 Task: Find connections with filter location Alderetes with filter topic #personaldevelopment with filter profile language English with filter current company Gameloft with filter school St. Xavier's College, Ahmedabad with filter industry Retail Gasoline with filter service category Immigration Law with filter keywords title Call Center Representative
Action: Mouse moved to (461, 170)
Screenshot: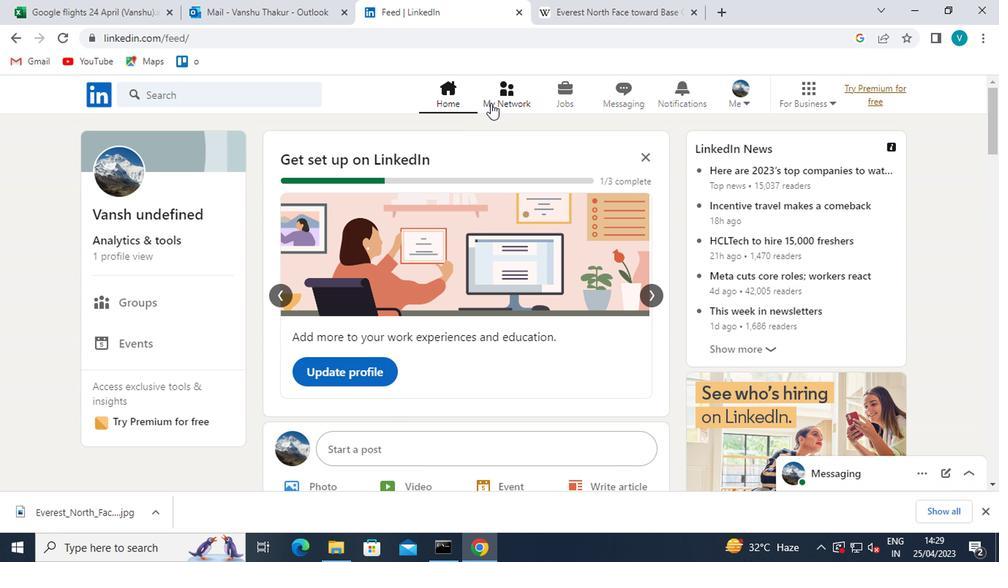 
Action: Mouse pressed left at (461, 170)
Screenshot: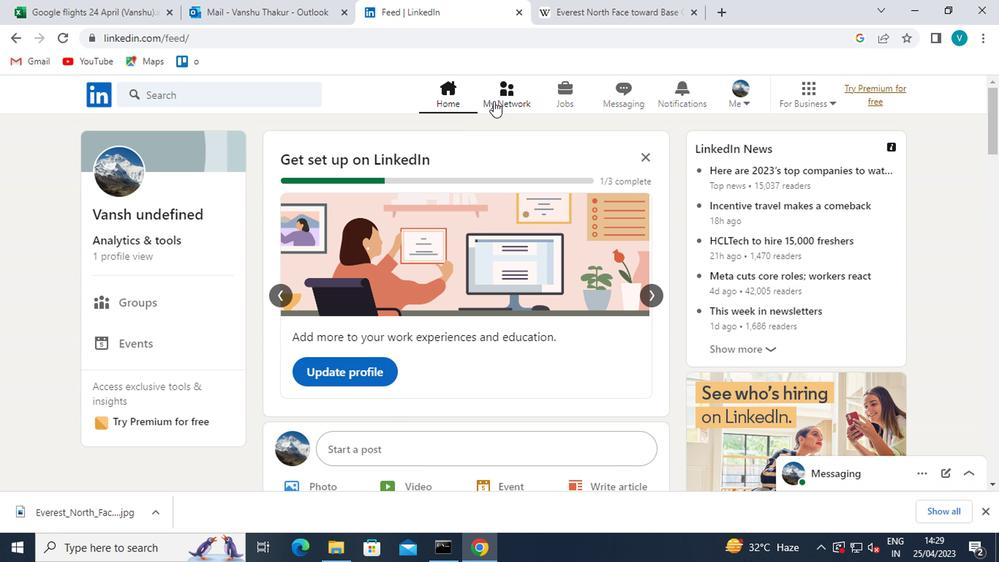 
Action: Mouse moved to (209, 229)
Screenshot: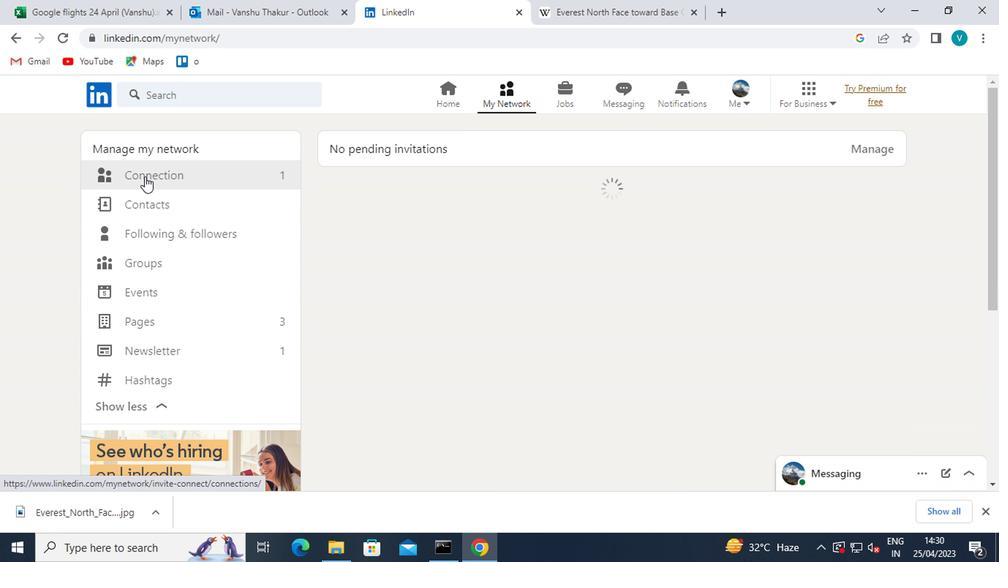 
Action: Mouse pressed left at (209, 229)
Screenshot: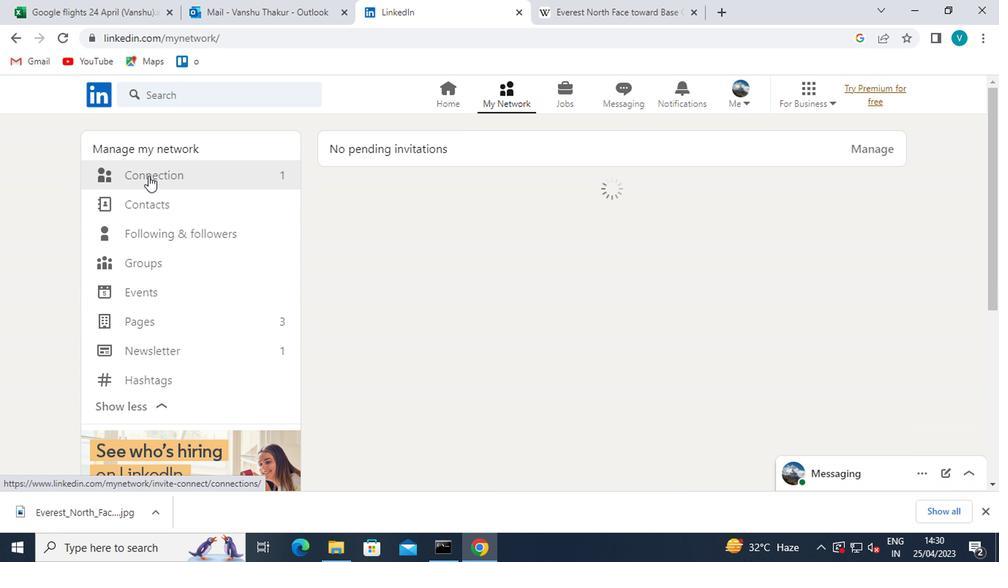 
Action: Mouse moved to (530, 225)
Screenshot: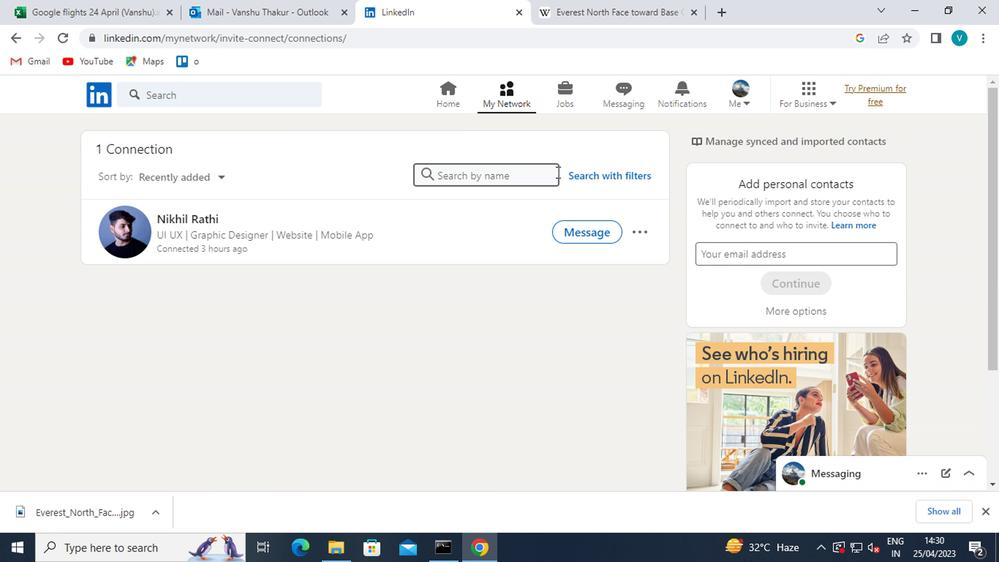 
Action: Mouse pressed left at (530, 225)
Screenshot: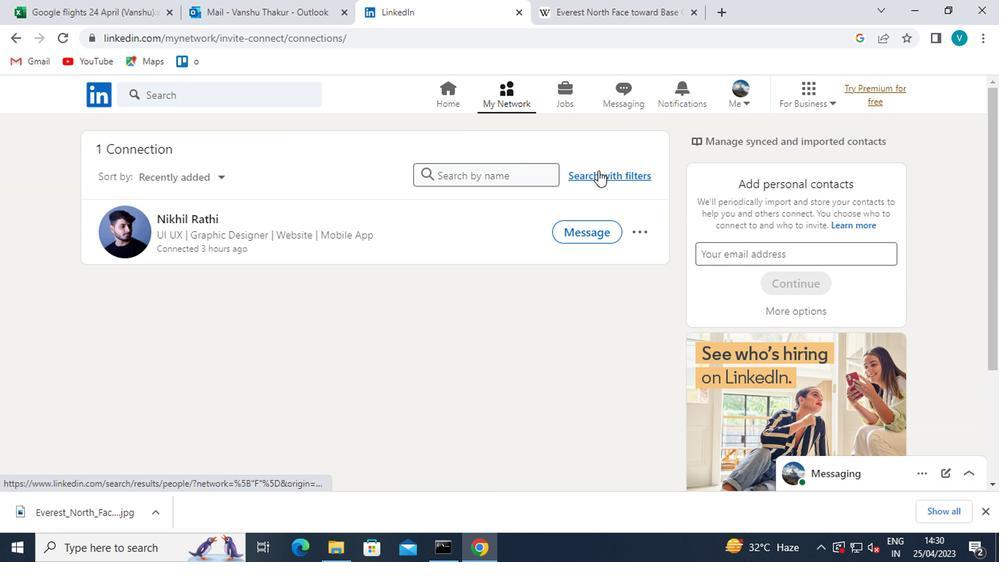 
Action: Mouse moved to (447, 200)
Screenshot: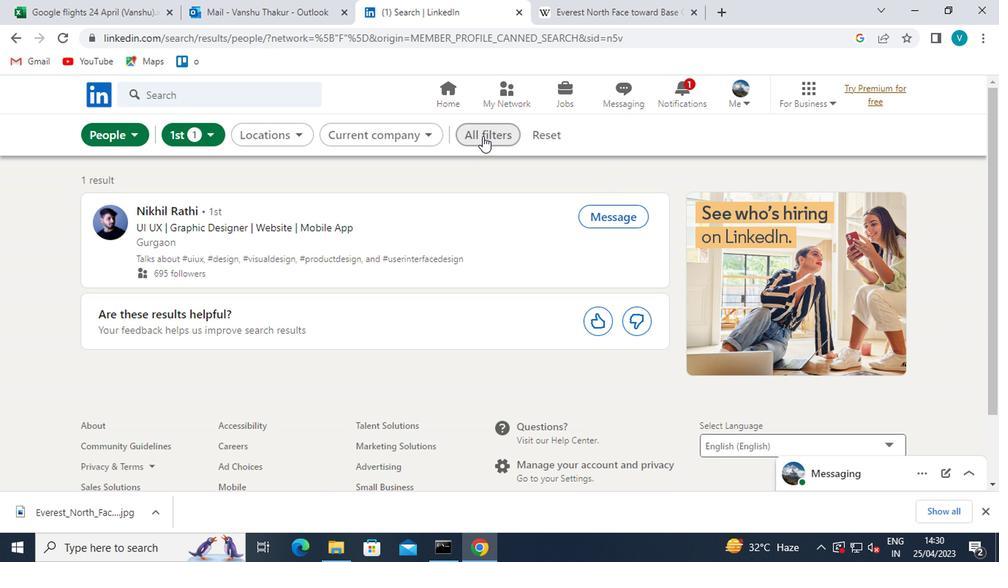 
Action: Mouse pressed left at (447, 200)
Screenshot: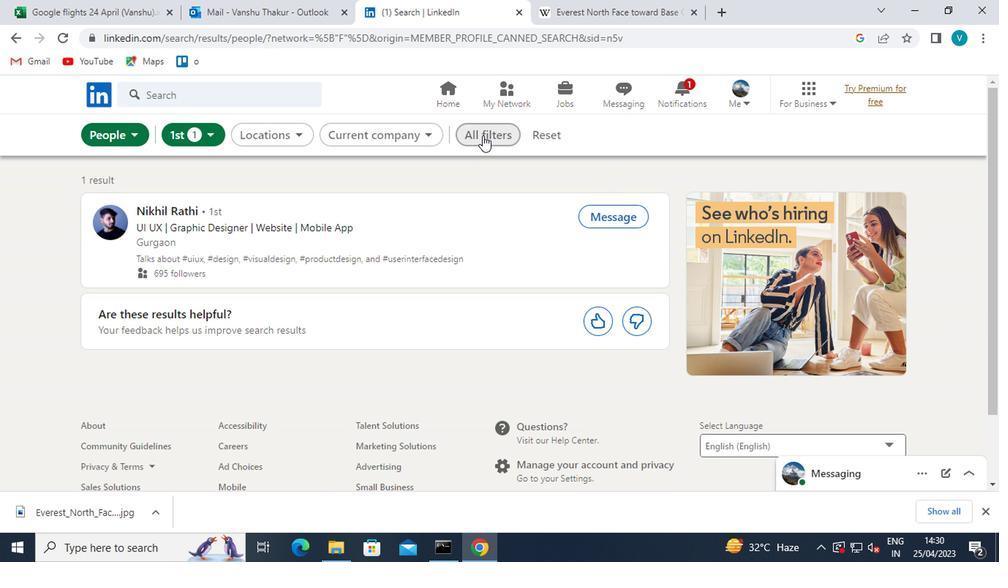 
Action: Mouse moved to (569, 288)
Screenshot: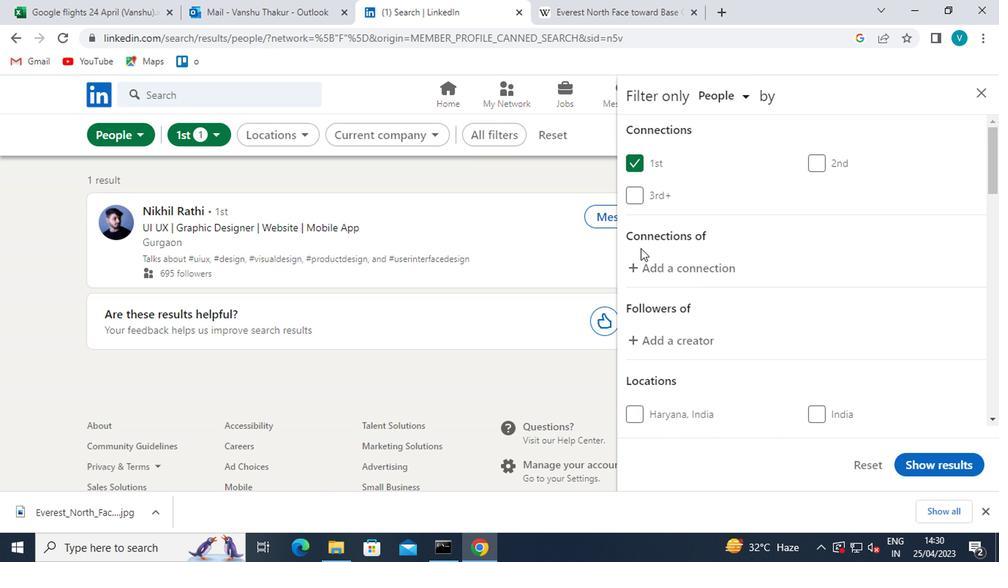 
Action: Mouse scrolled (569, 287) with delta (0, 0)
Screenshot: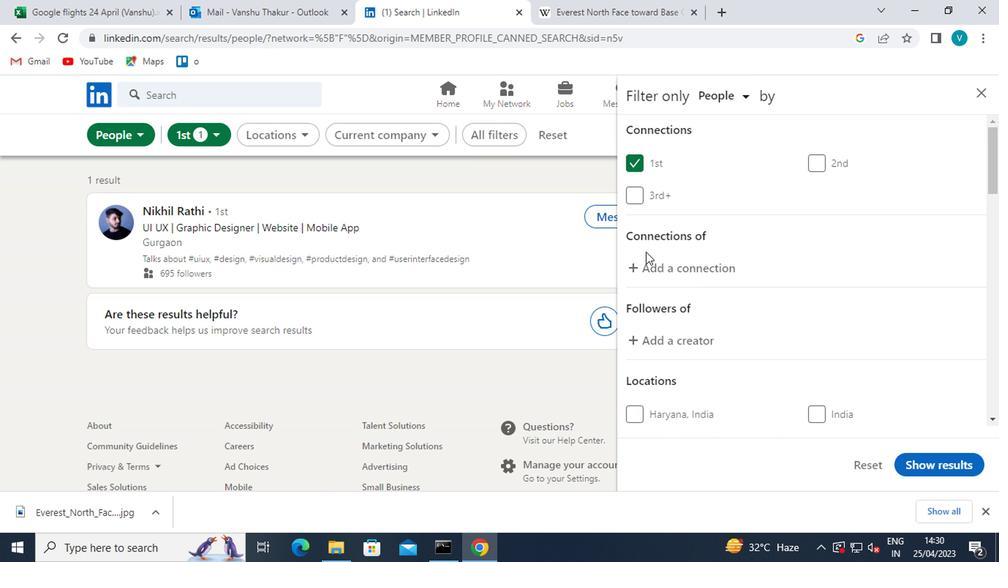 
Action: Mouse moved to (570, 291)
Screenshot: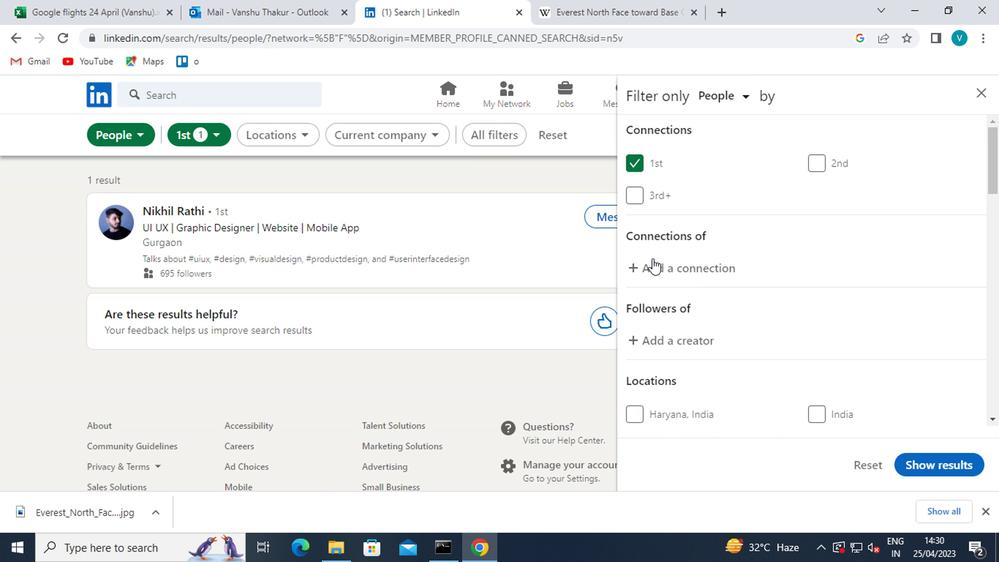 
Action: Mouse scrolled (570, 290) with delta (0, 0)
Screenshot: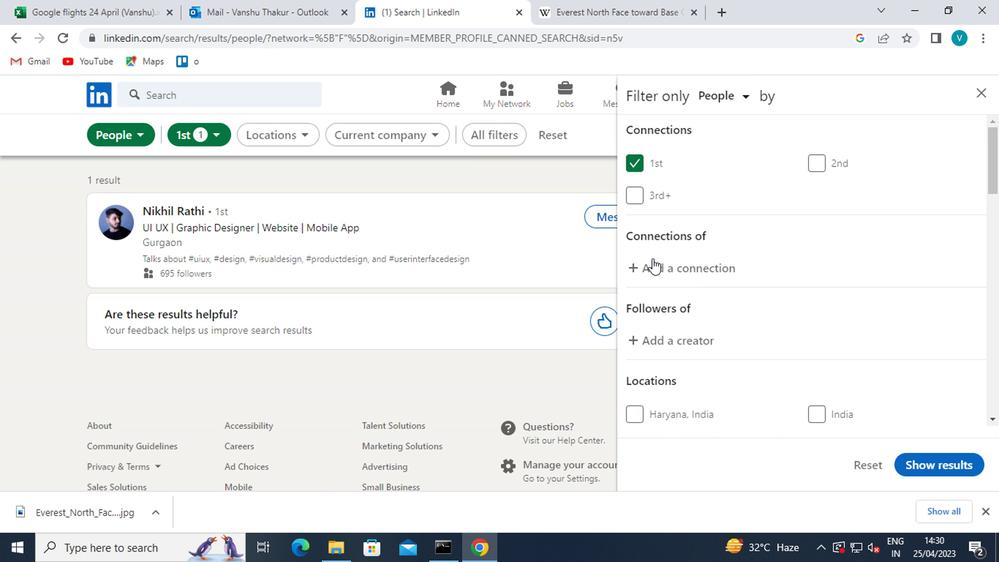 
Action: Mouse moved to (587, 340)
Screenshot: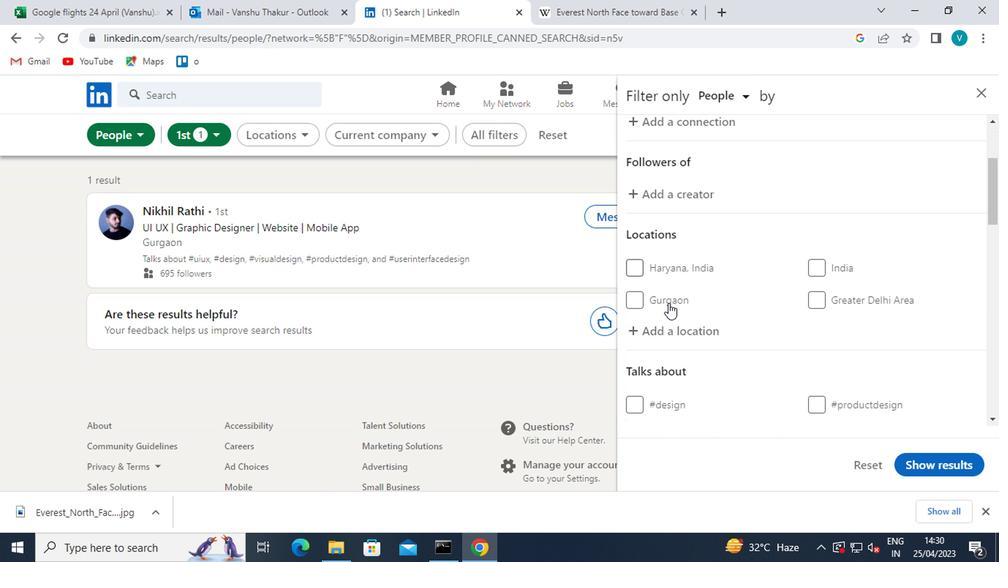 
Action: Mouse pressed left at (587, 340)
Screenshot: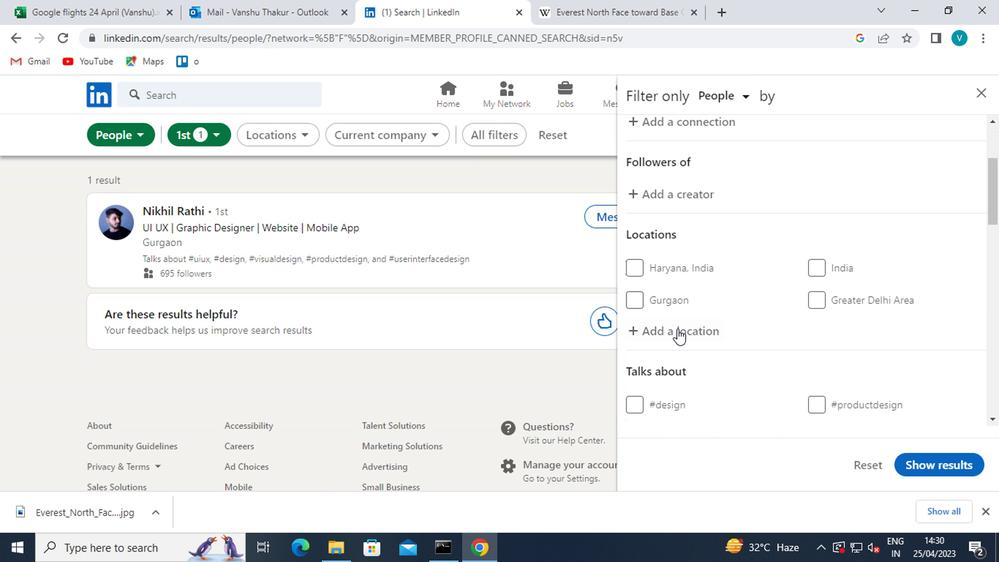 
Action: Key pressed <Key.shift>ALDERETES<Key.space>
Screenshot: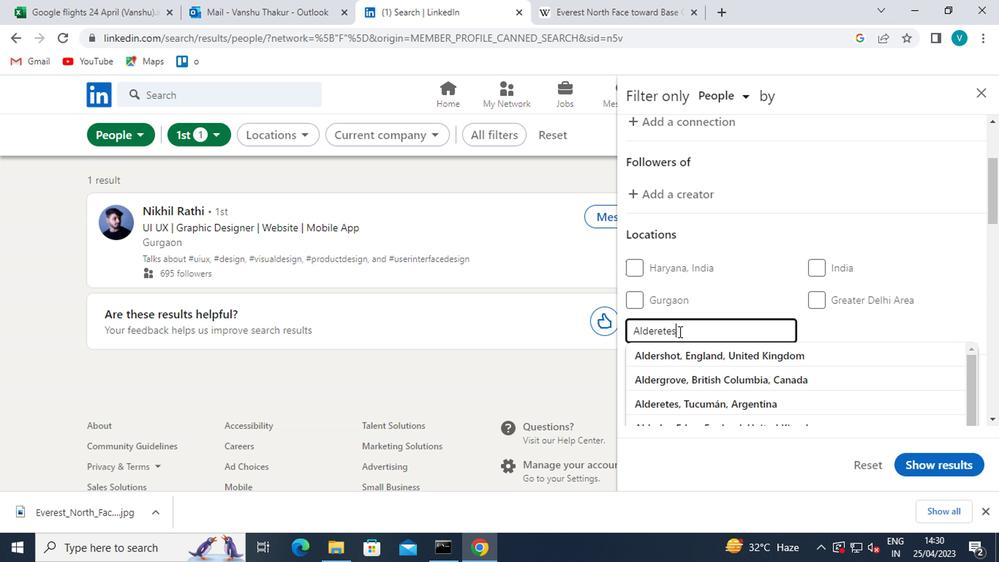 
Action: Mouse moved to (597, 350)
Screenshot: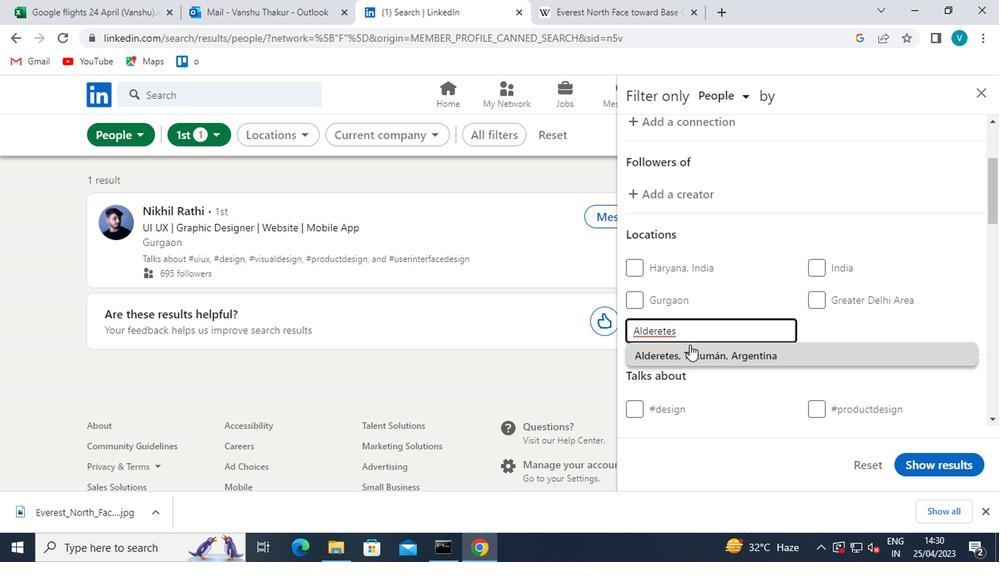 
Action: Mouse pressed left at (597, 350)
Screenshot: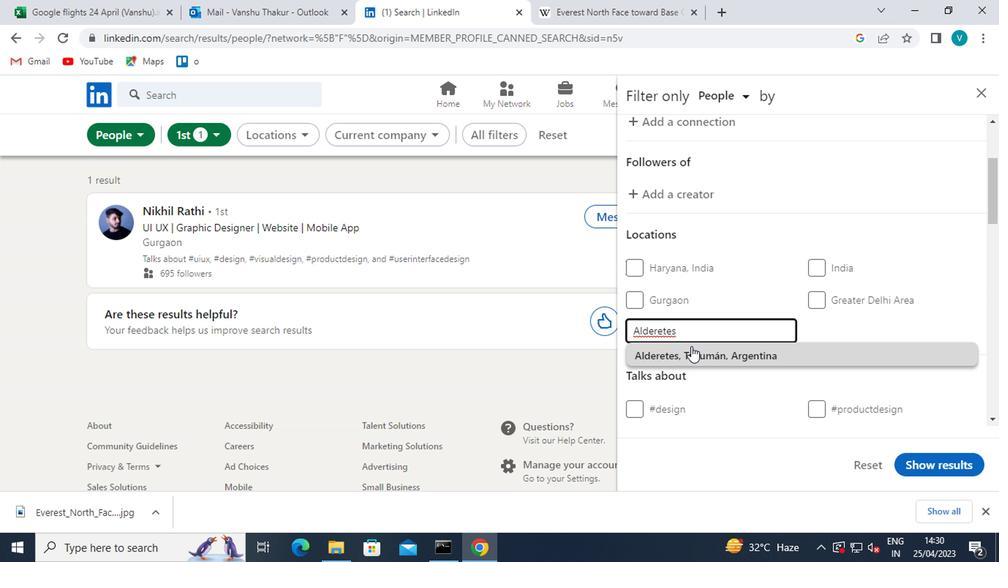 
Action: Mouse moved to (607, 352)
Screenshot: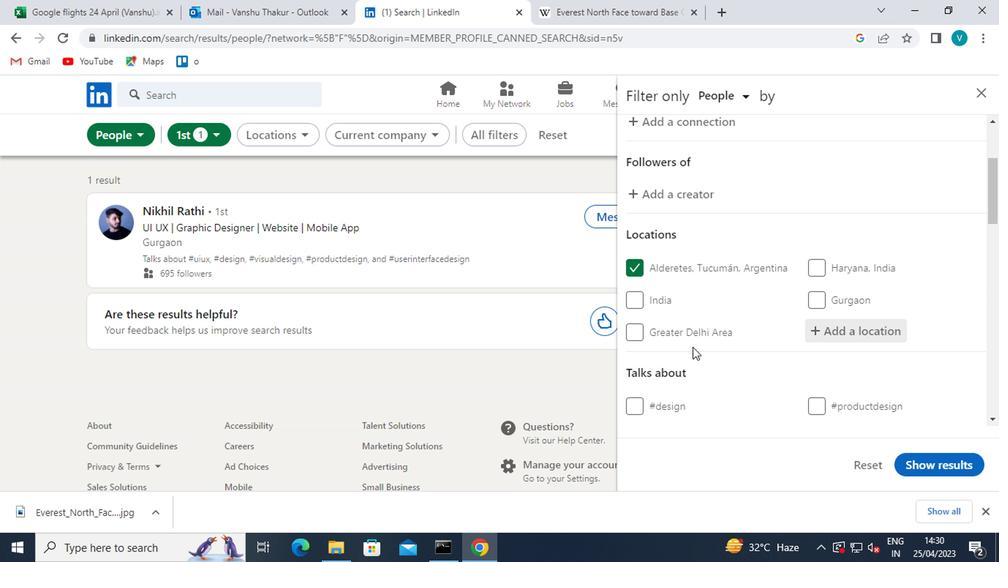 
Action: Mouse scrolled (607, 351) with delta (0, 0)
Screenshot: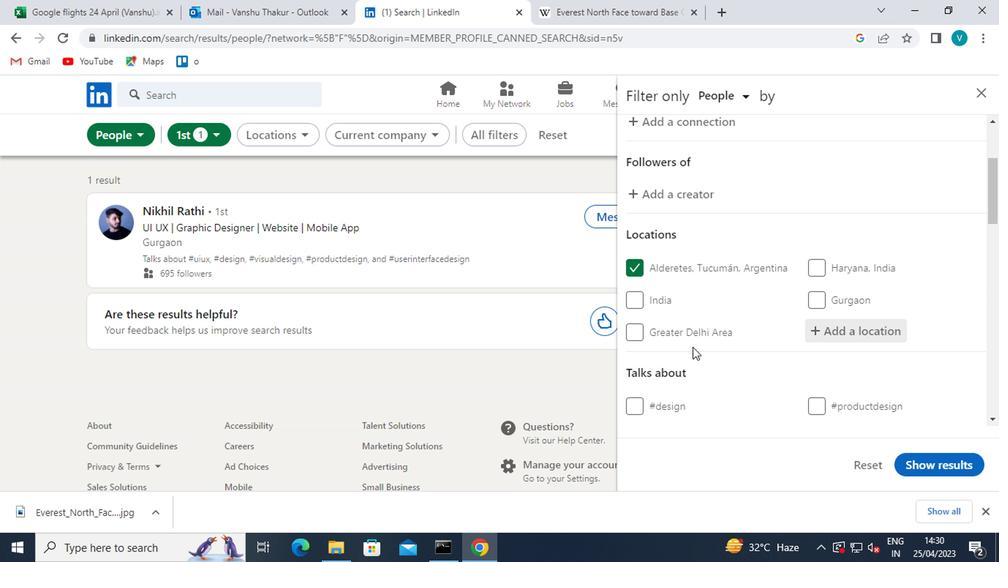 
Action: Mouse moved to (633, 359)
Screenshot: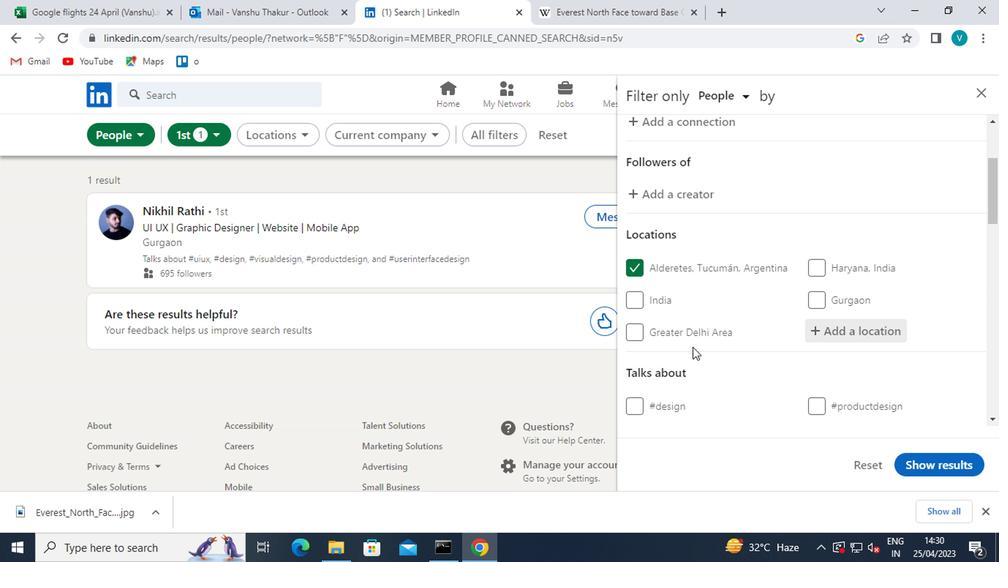
Action: Mouse scrolled (633, 359) with delta (0, 0)
Screenshot: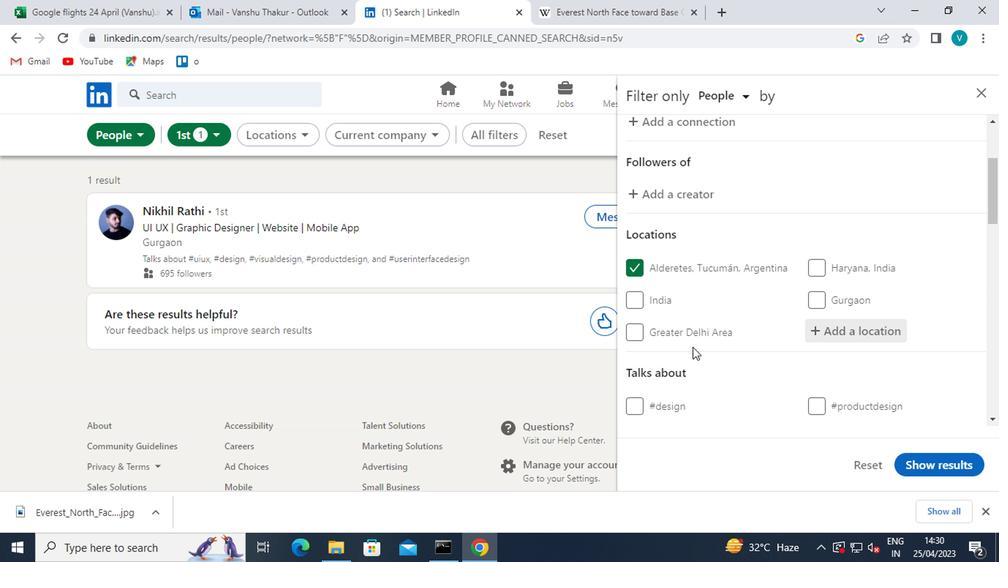 
Action: Mouse moved to (731, 339)
Screenshot: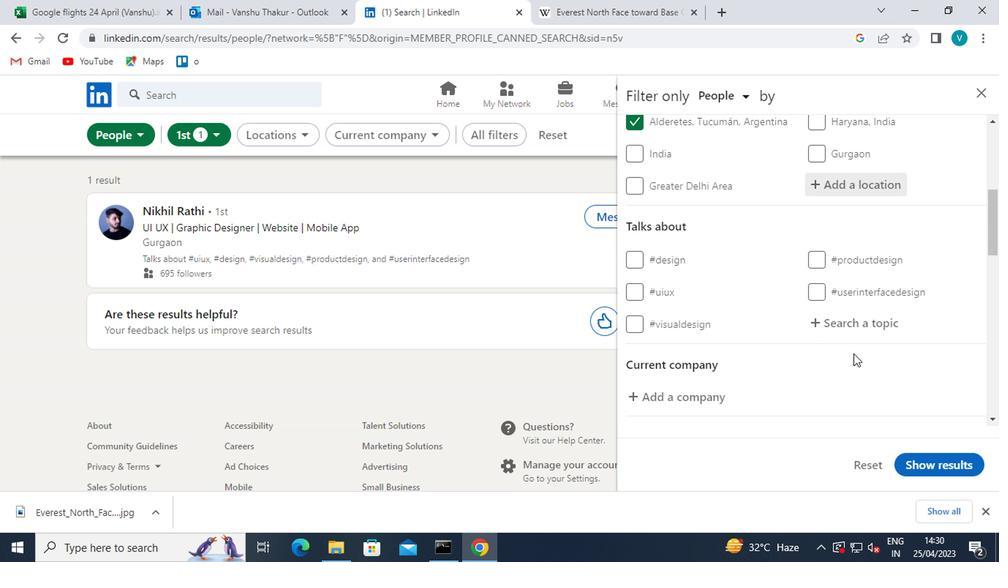 
Action: Mouse pressed left at (731, 339)
Screenshot: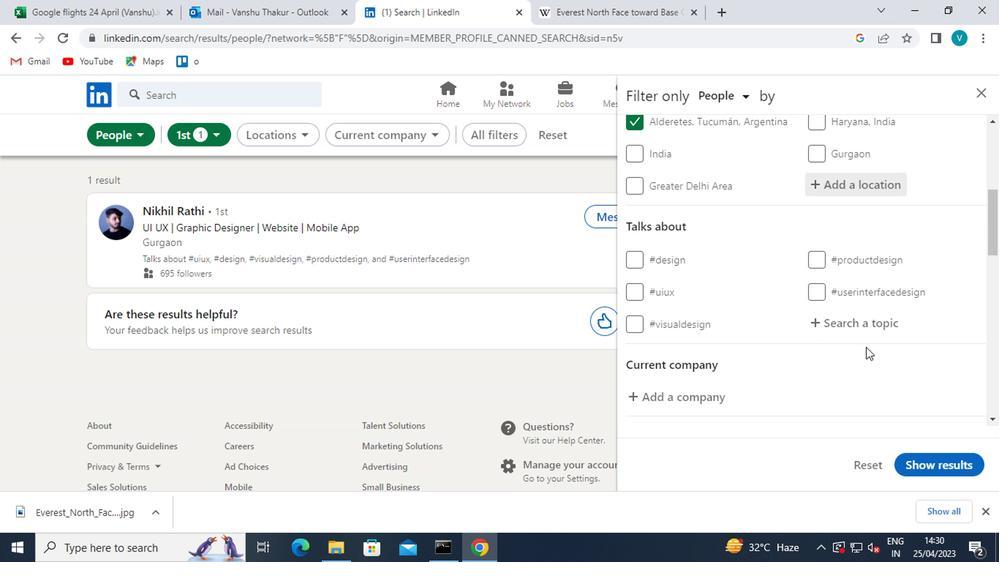 
Action: Mouse moved to (704, 323)
Screenshot: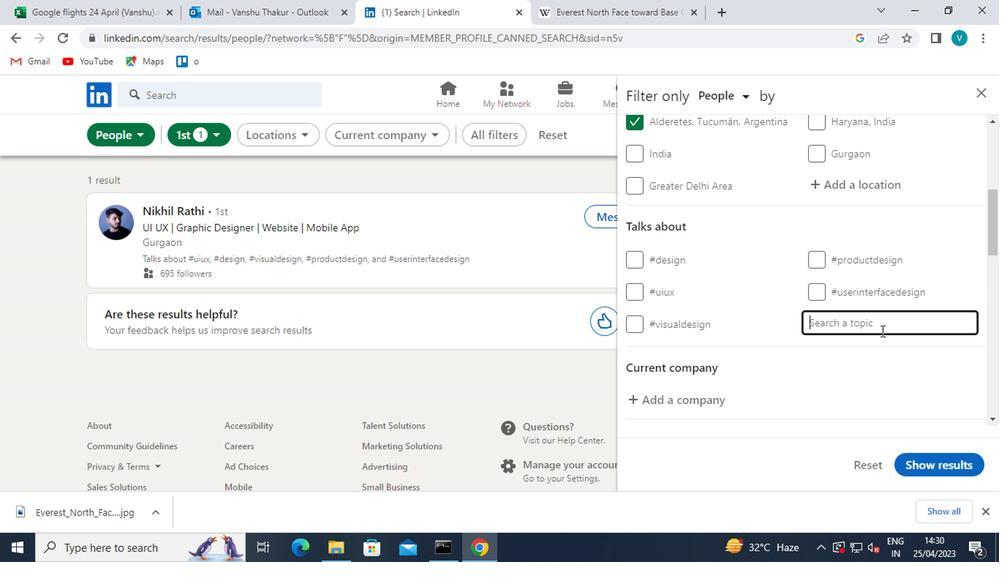 
Action: Key pressed <Key.shift>#PERSONALDEVELOPMENT
Screenshot: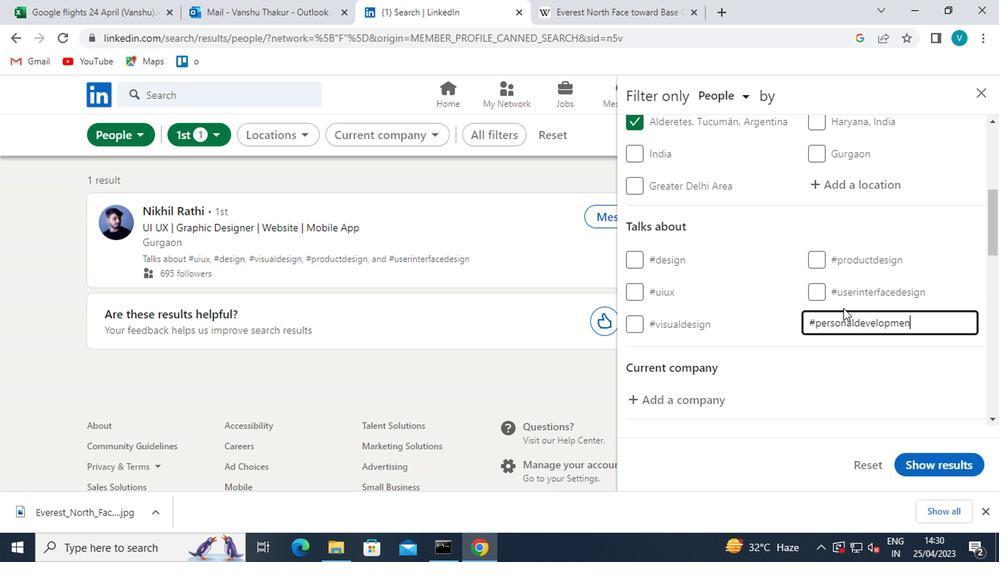 
Action: Mouse moved to (707, 369)
Screenshot: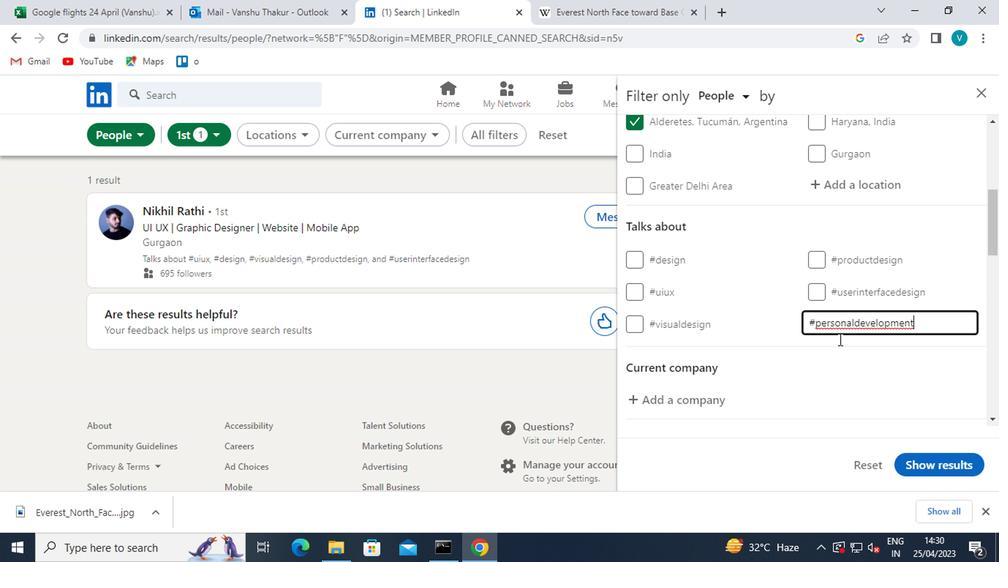 
Action: Mouse pressed left at (707, 369)
Screenshot: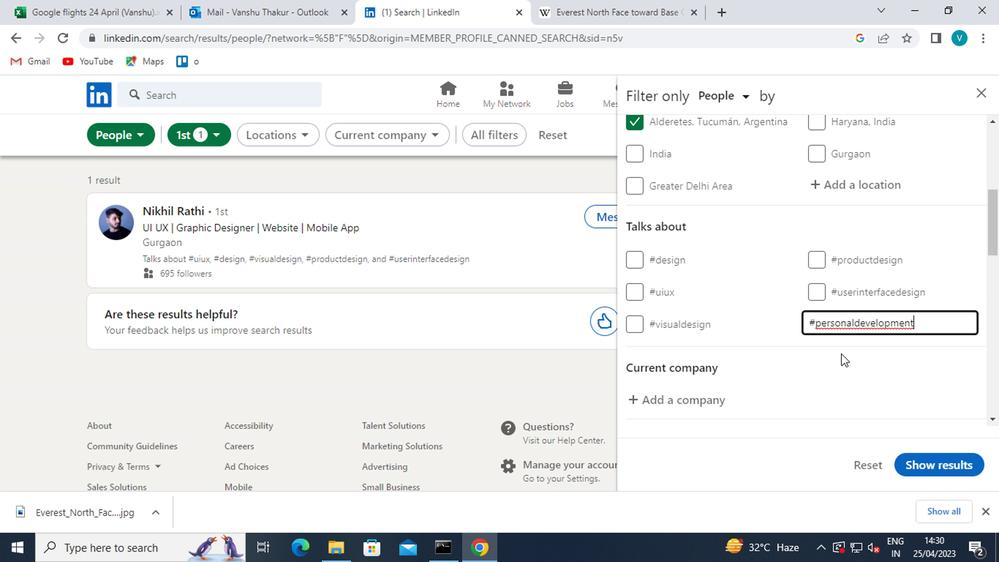 
Action: Mouse moved to (708, 369)
Screenshot: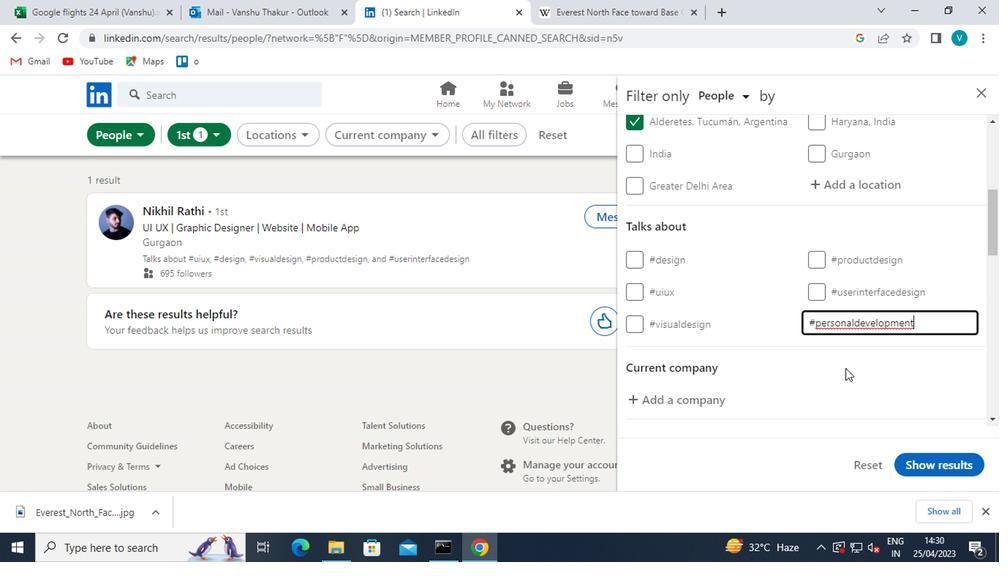 
Action: Mouse scrolled (708, 369) with delta (0, 0)
Screenshot: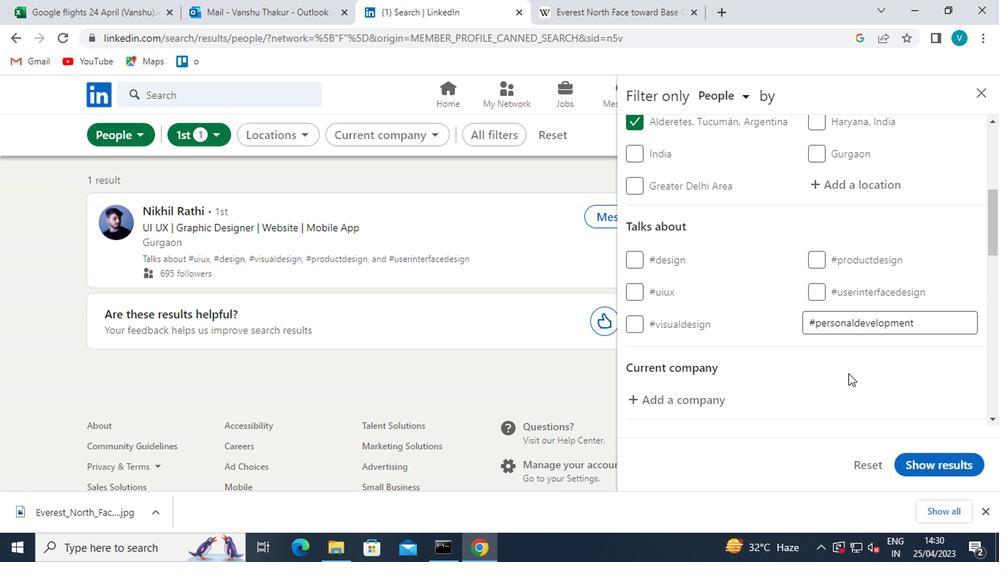 
Action: Mouse scrolled (708, 369) with delta (0, 0)
Screenshot: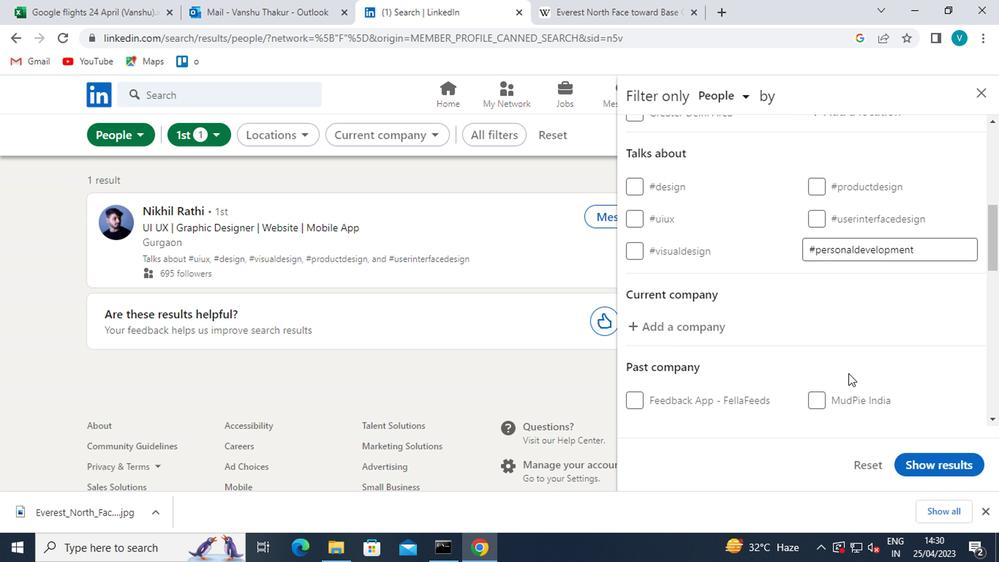 
Action: Mouse scrolled (708, 369) with delta (0, 0)
Screenshot: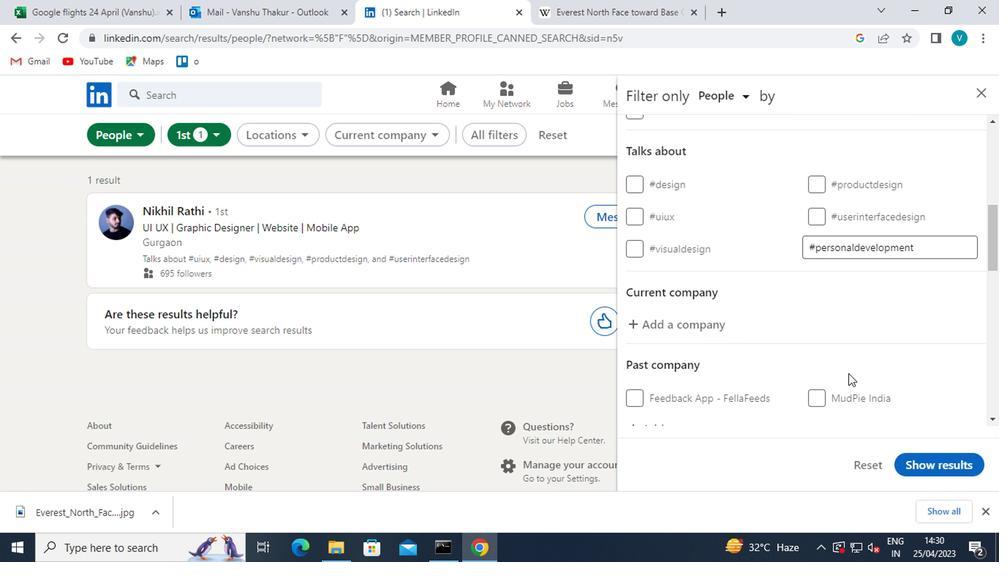 
Action: Mouse scrolled (708, 369) with delta (0, 0)
Screenshot: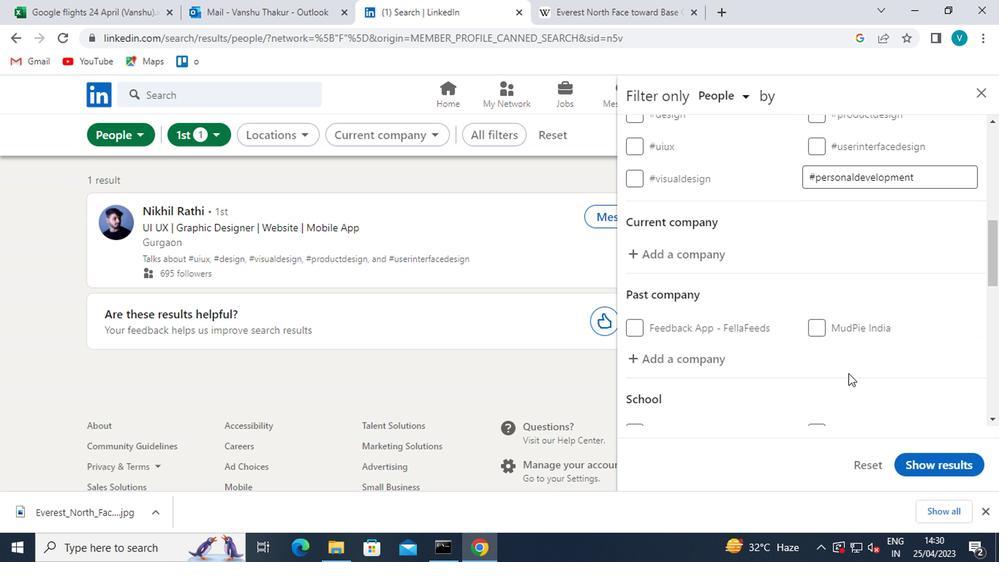 
Action: Mouse scrolled (708, 369) with delta (0, 0)
Screenshot: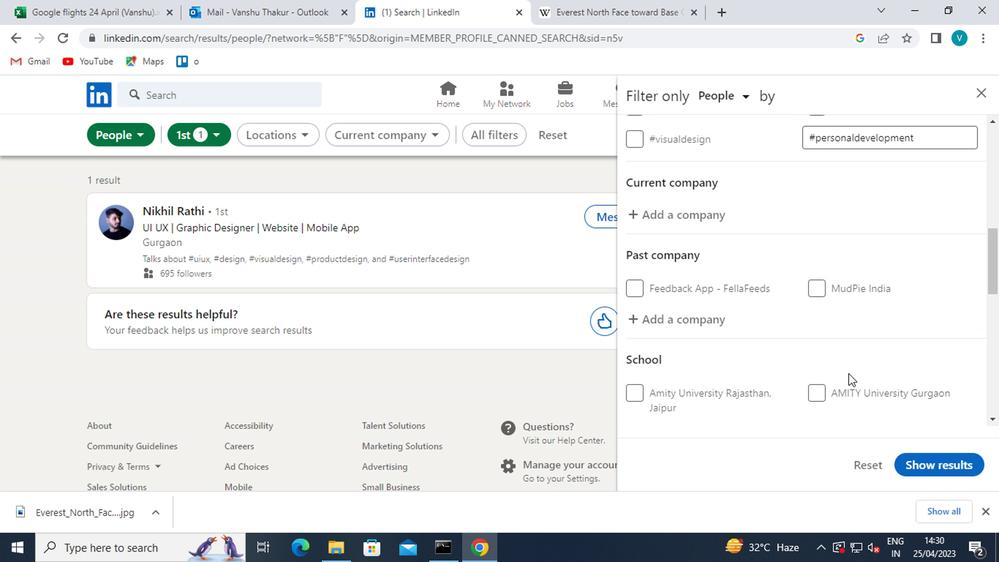 
Action: Mouse moved to (615, 393)
Screenshot: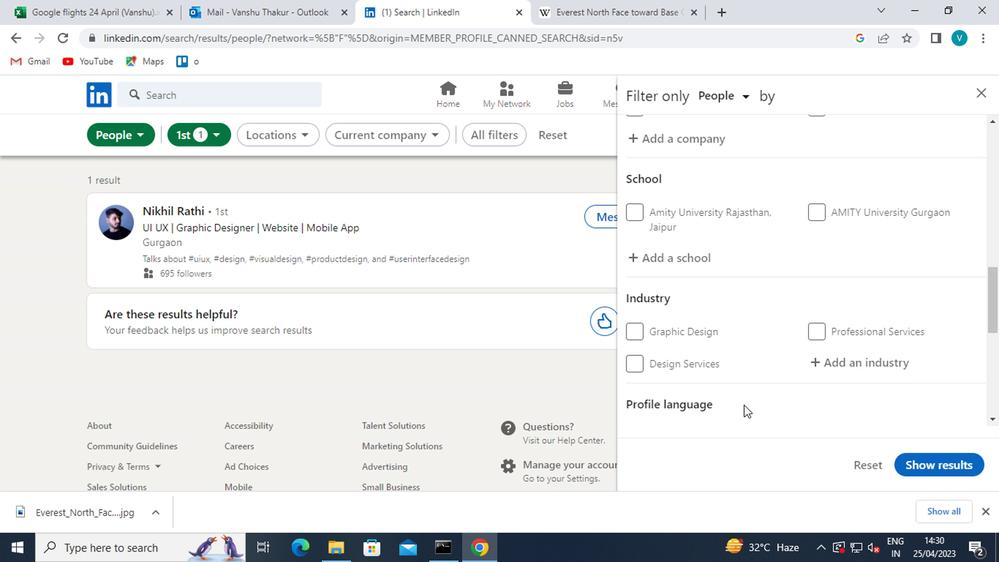 
Action: Mouse scrolled (615, 393) with delta (0, 0)
Screenshot: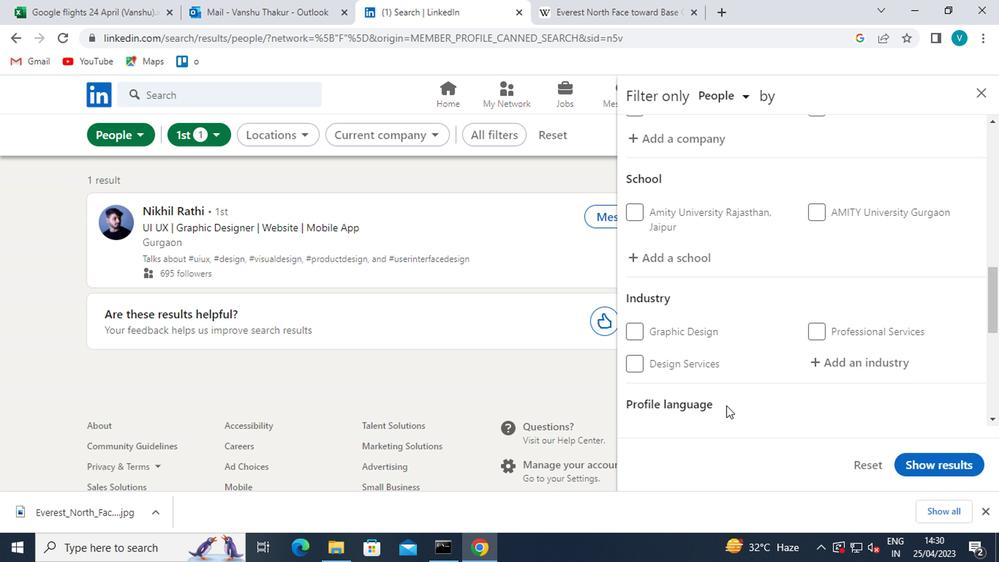 
Action: Mouse moved to (558, 362)
Screenshot: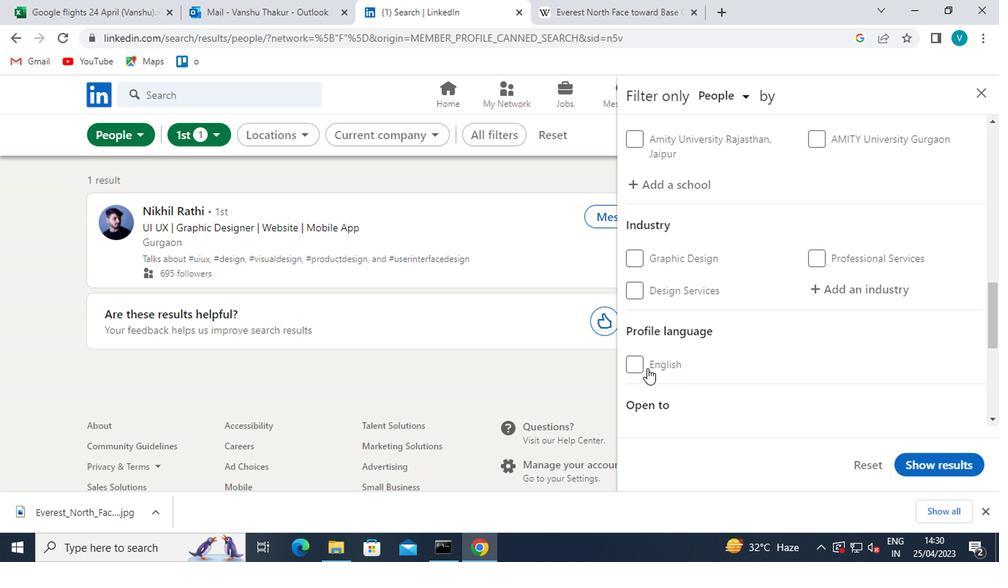 
Action: Mouse pressed left at (558, 362)
Screenshot: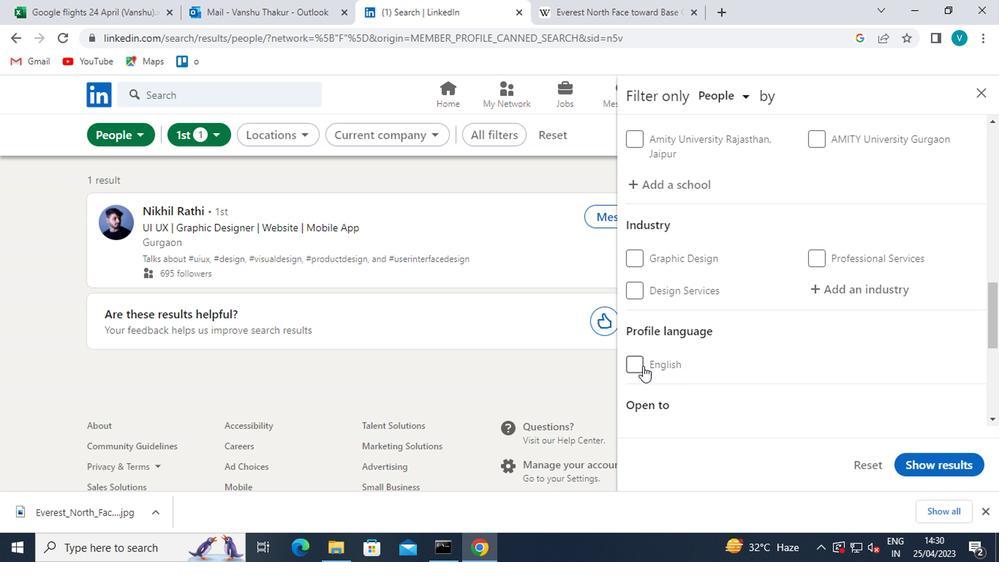 
Action: Mouse moved to (642, 360)
Screenshot: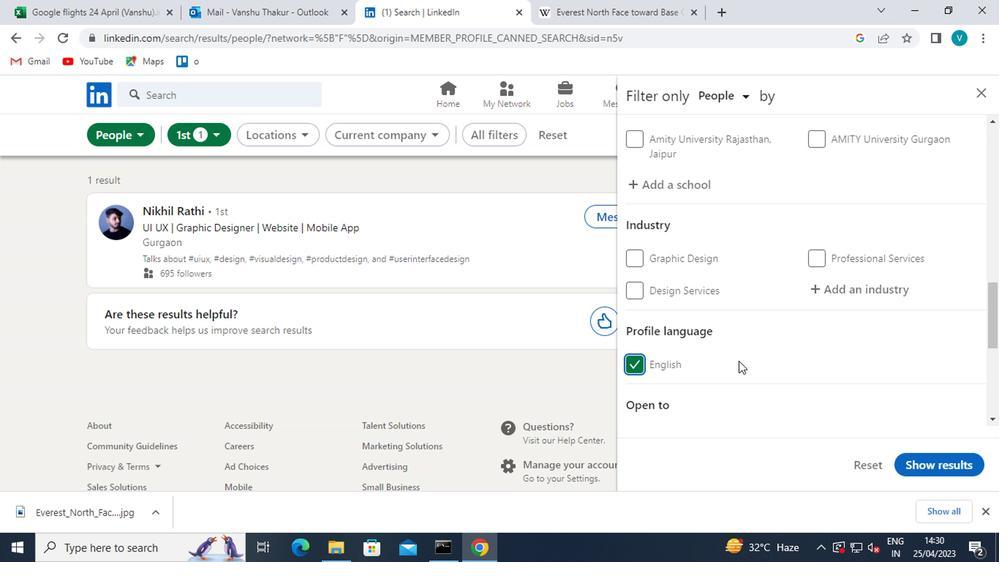 
Action: Mouse scrolled (642, 361) with delta (0, 0)
Screenshot: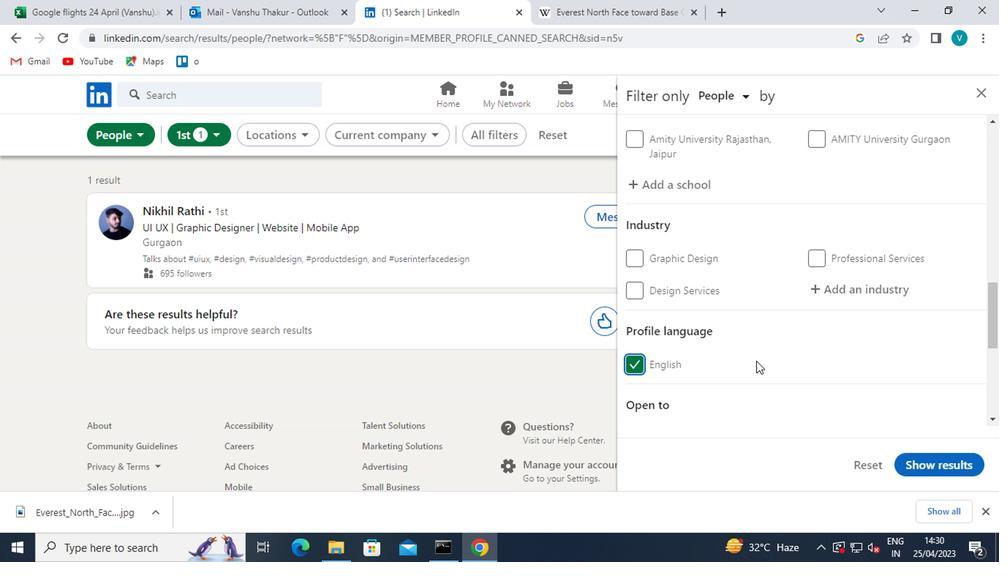 
Action: Mouse scrolled (642, 361) with delta (0, 0)
Screenshot: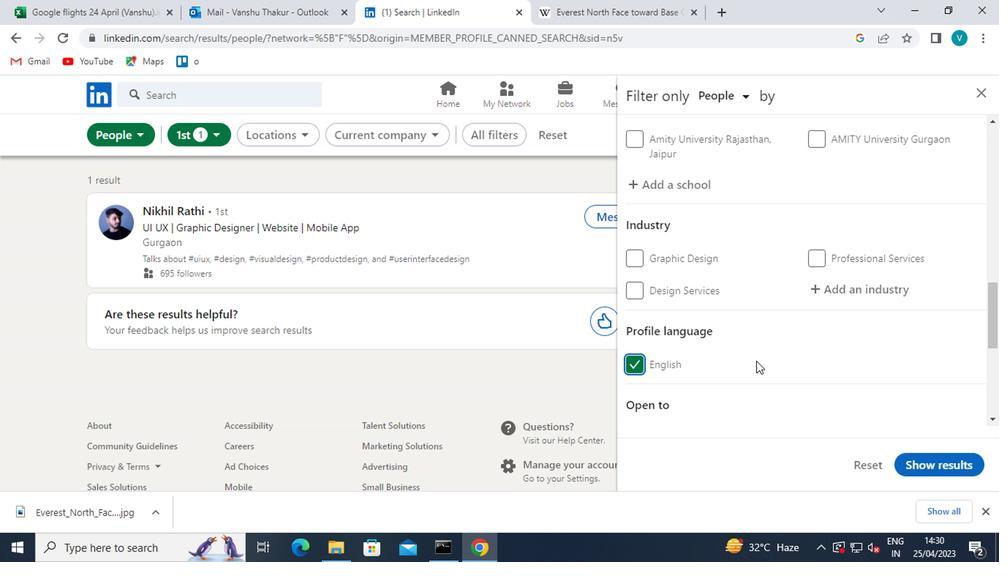
Action: Mouse scrolled (642, 361) with delta (0, 0)
Screenshot: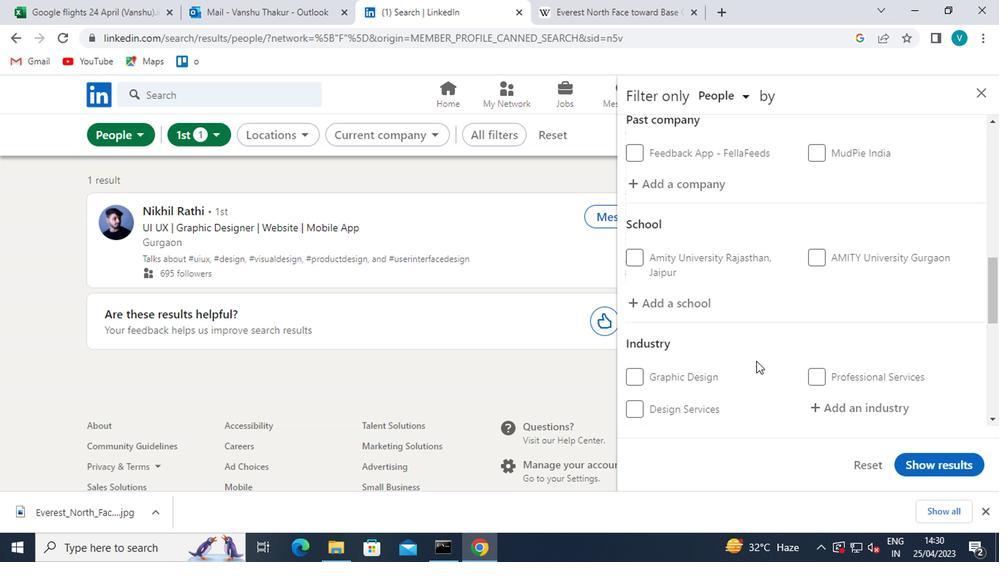 
Action: Mouse moved to (599, 234)
Screenshot: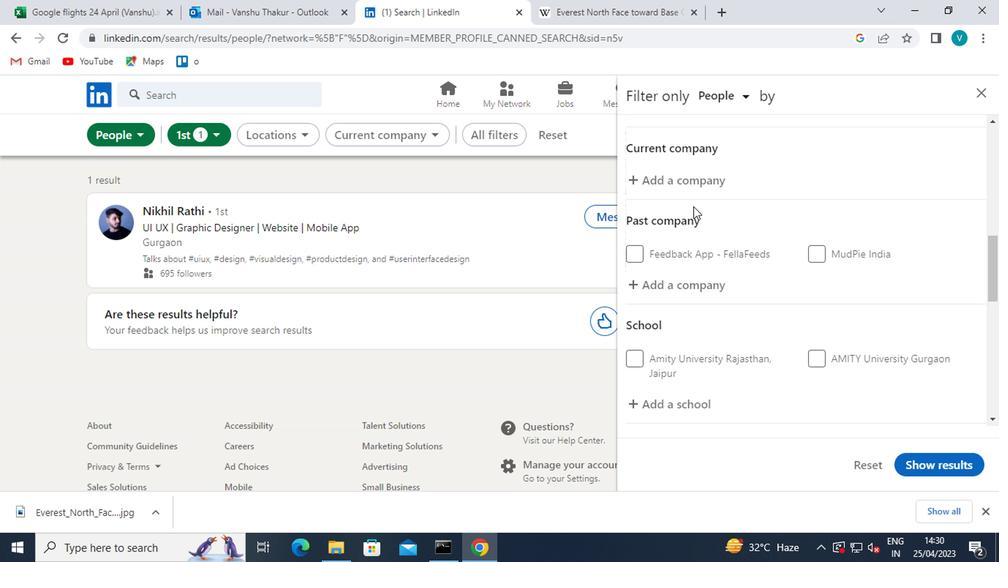 
Action: Mouse pressed left at (599, 234)
Screenshot: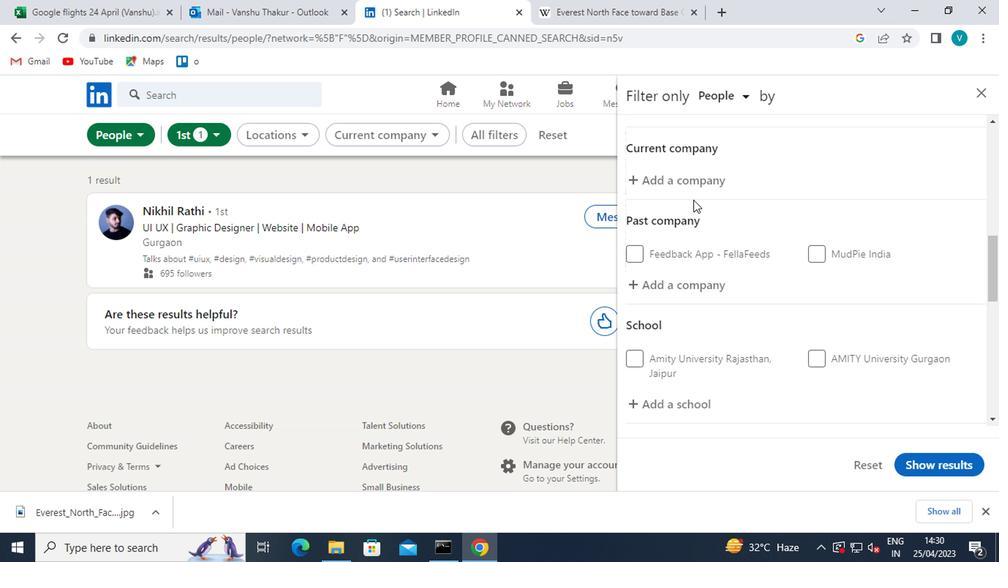 
Action: Mouse moved to (600, 233)
Screenshot: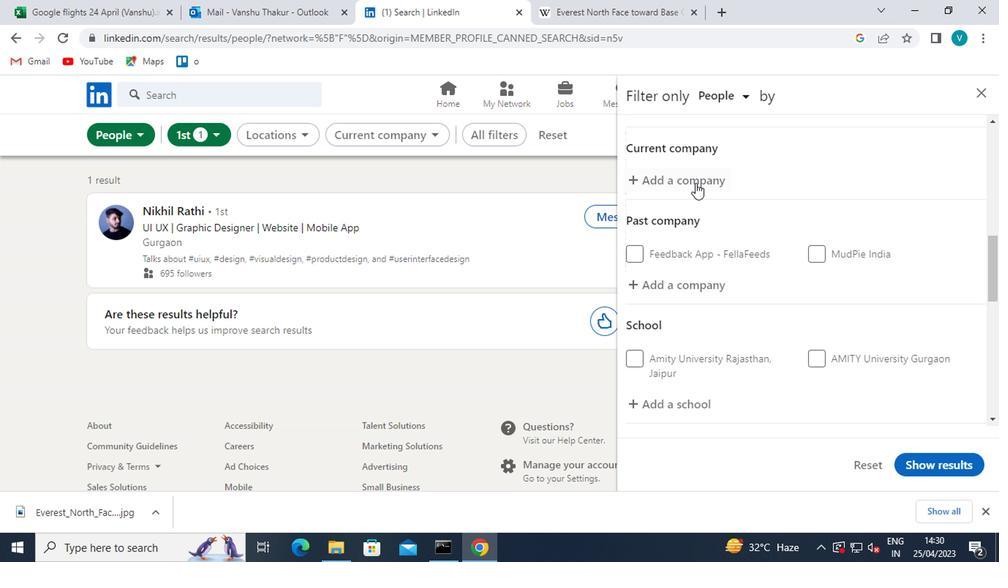 
Action: Key pressed <Key.shift>GAMELOFT
Screenshot: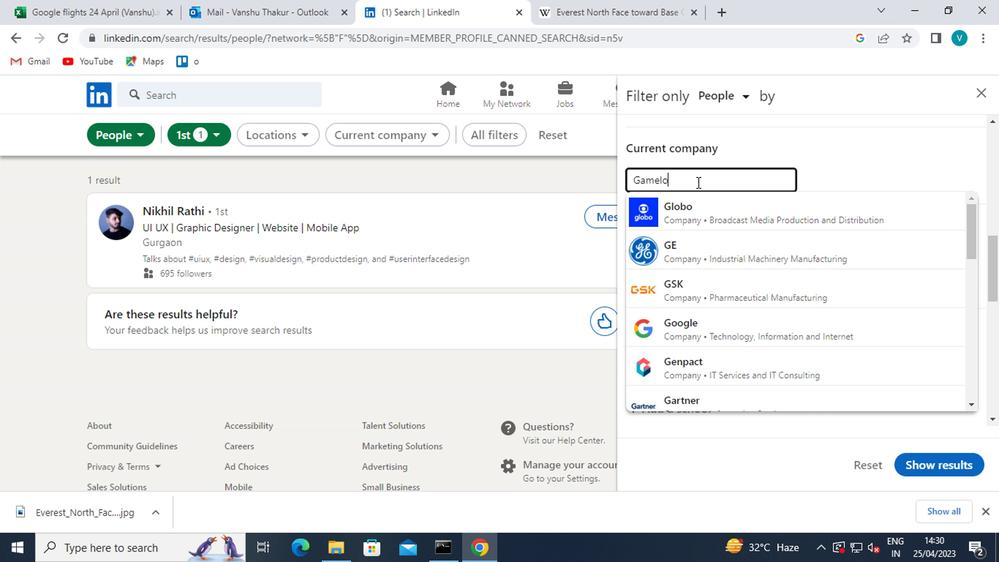 
Action: Mouse moved to (609, 249)
Screenshot: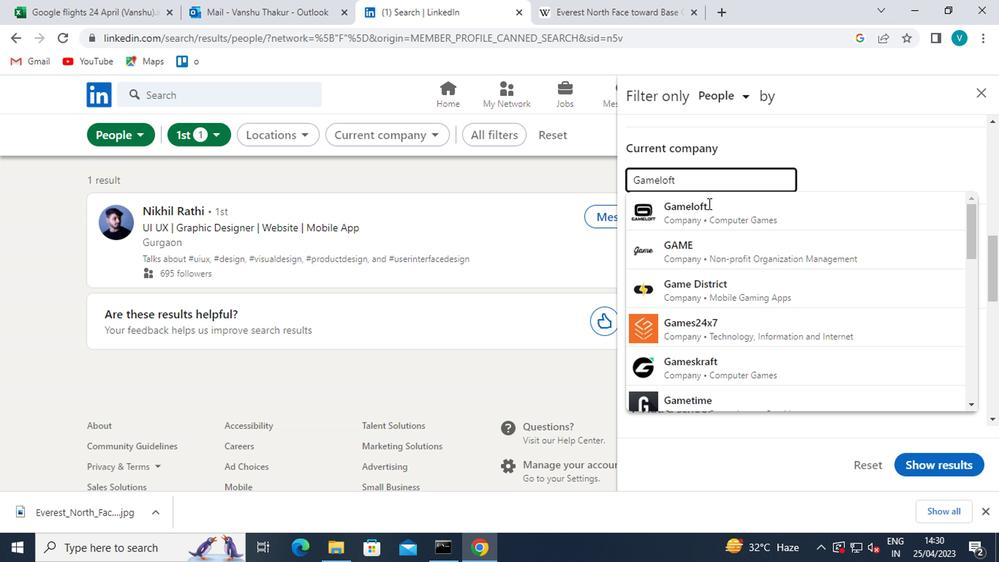 
Action: Mouse pressed left at (609, 249)
Screenshot: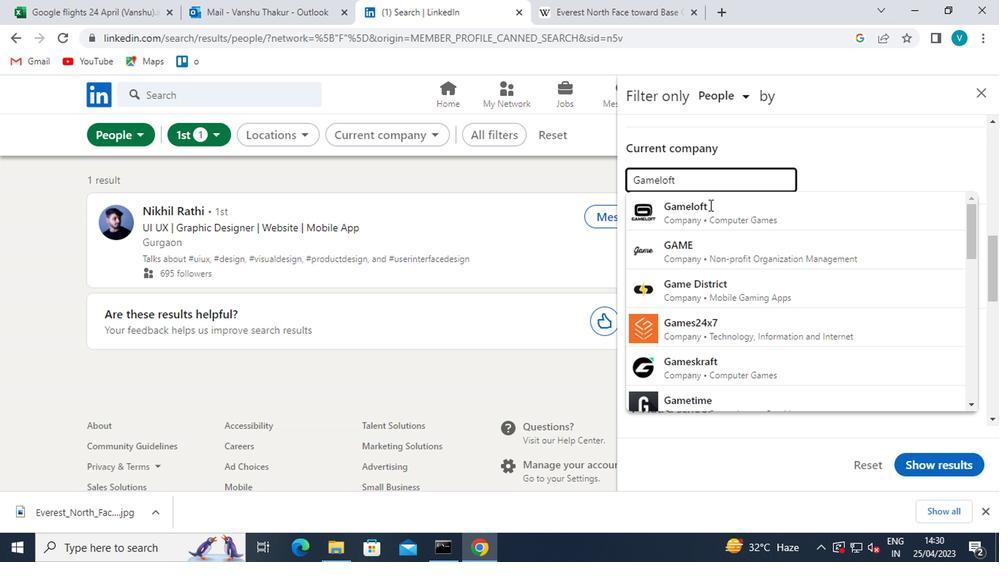 
Action: Mouse scrolled (609, 249) with delta (0, 0)
Screenshot: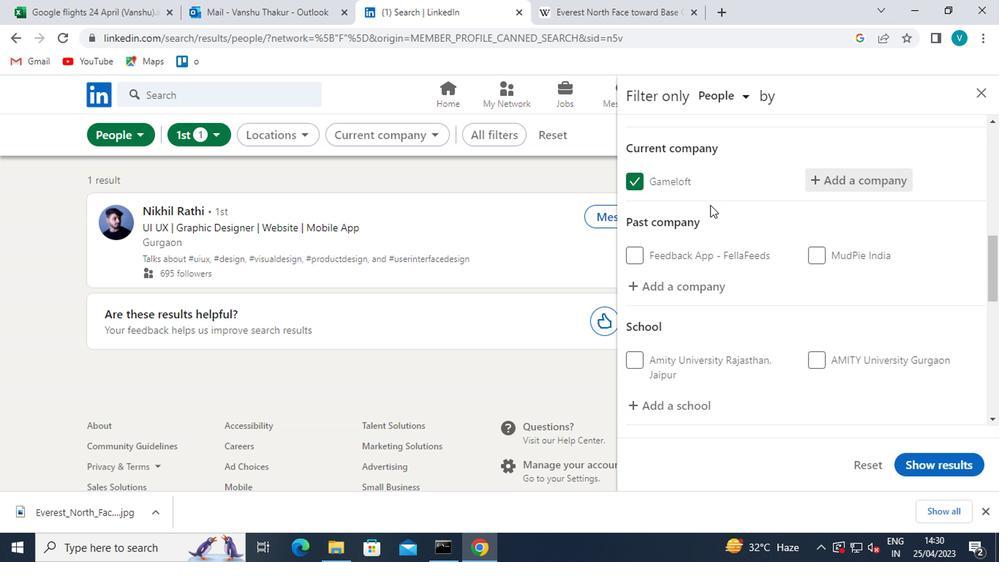 
Action: Mouse scrolled (609, 249) with delta (0, 0)
Screenshot: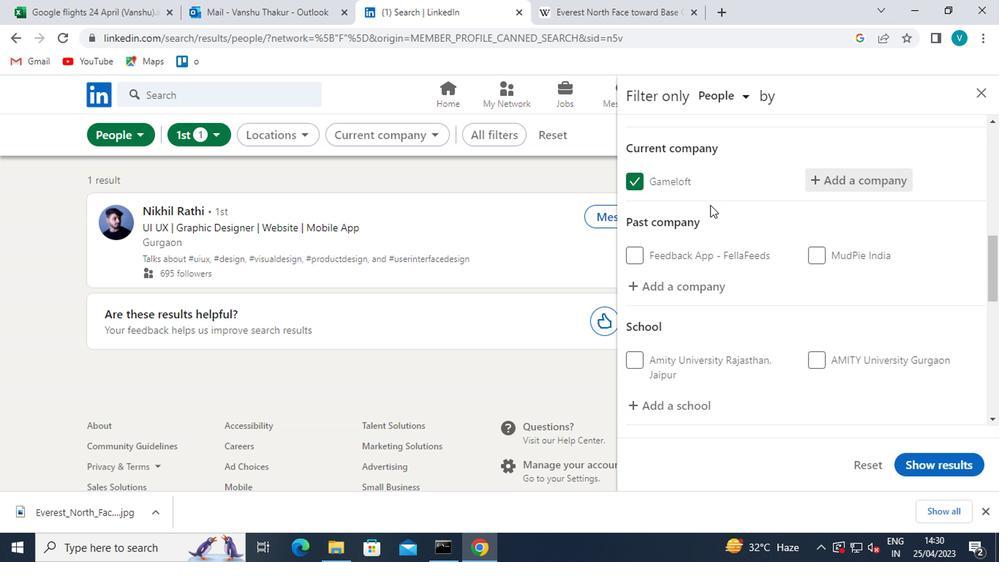 
Action: Mouse moved to (599, 284)
Screenshot: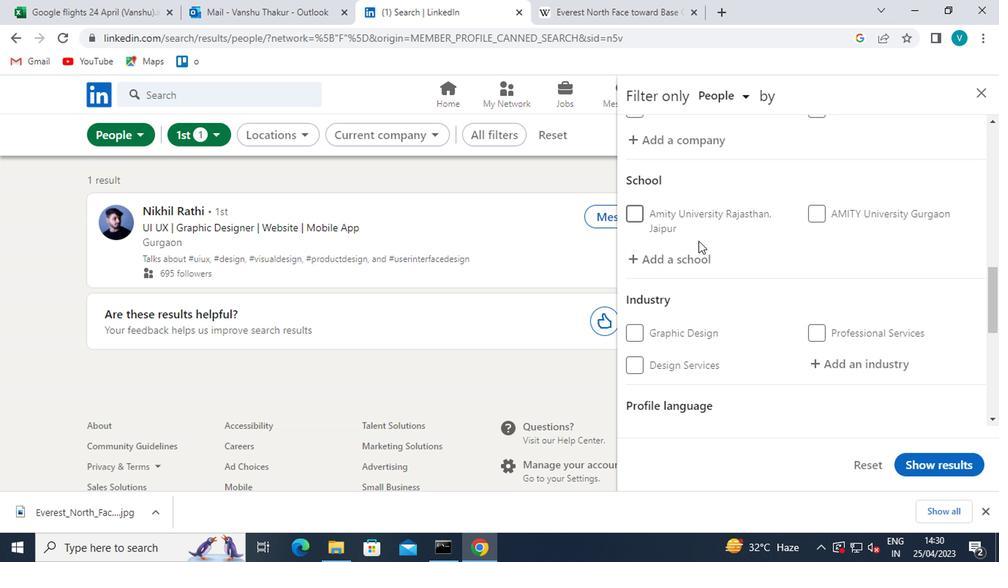 
Action: Mouse pressed left at (599, 284)
Screenshot: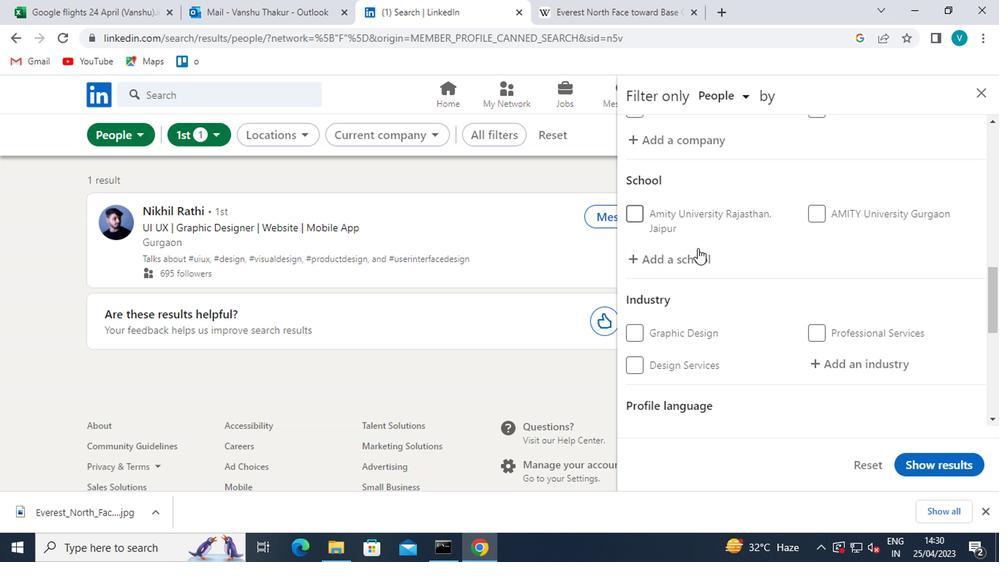 
Action: Key pressed <Key.shift><Key.shift><Key.shift>ST.<Key.shift><Key.shift><Key.shift><Key.shift>XAVIERS
Screenshot: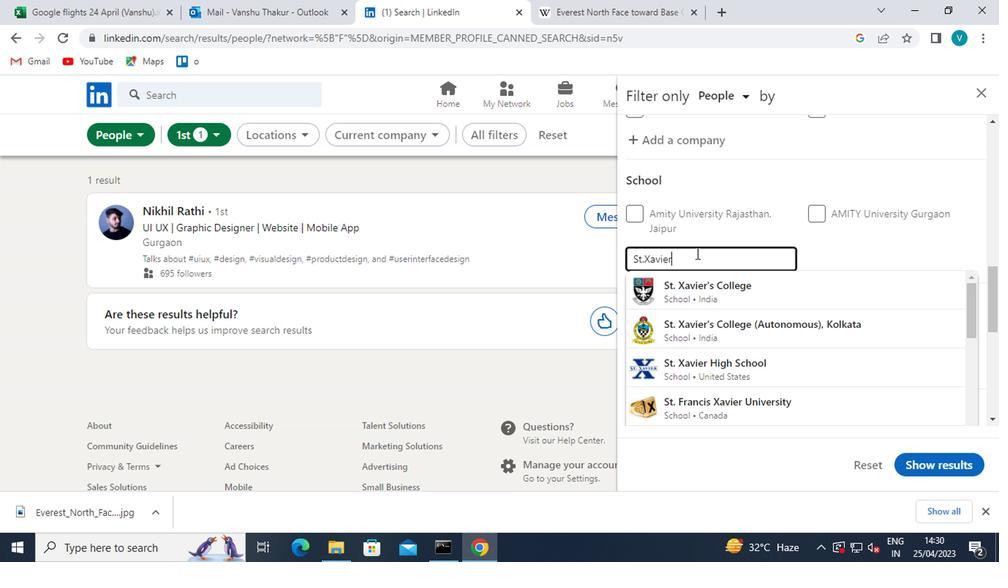 
Action: Mouse moved to (637, 333)
Screenshot: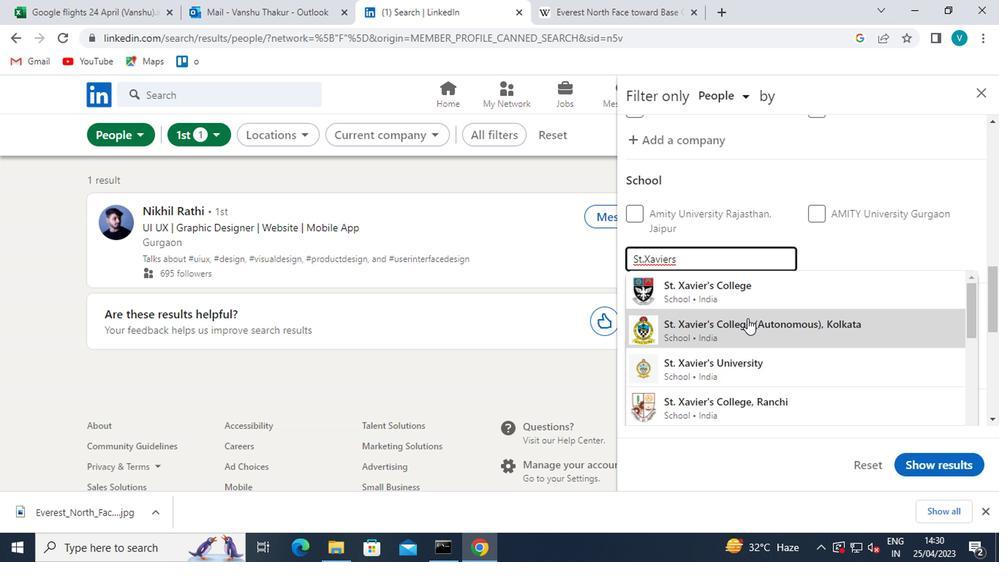 
Action: Mouse scrolled (637, 333) with delta (0, 0)
Screenshot: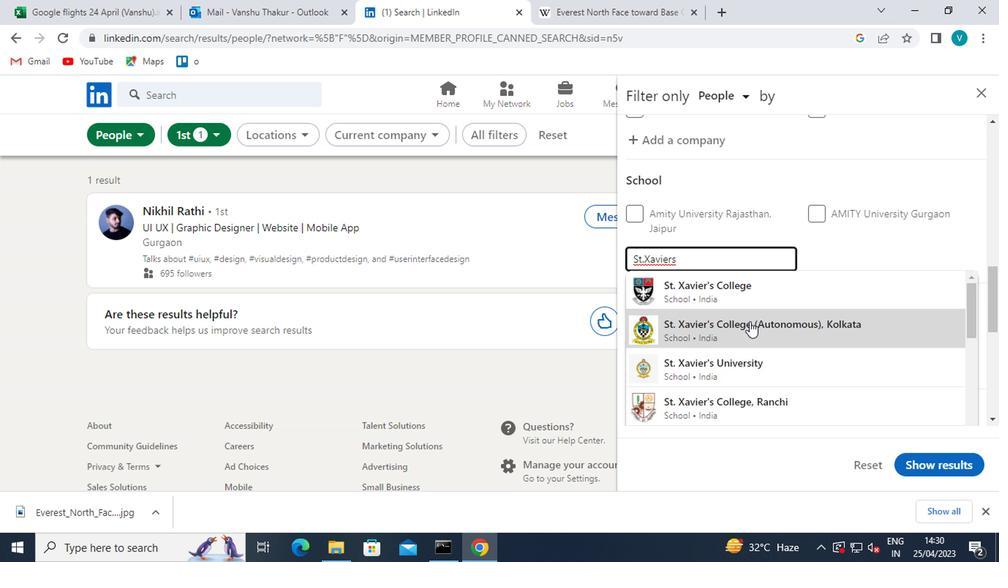 
Action: Mouse moved to (647, 367)
Screenshot: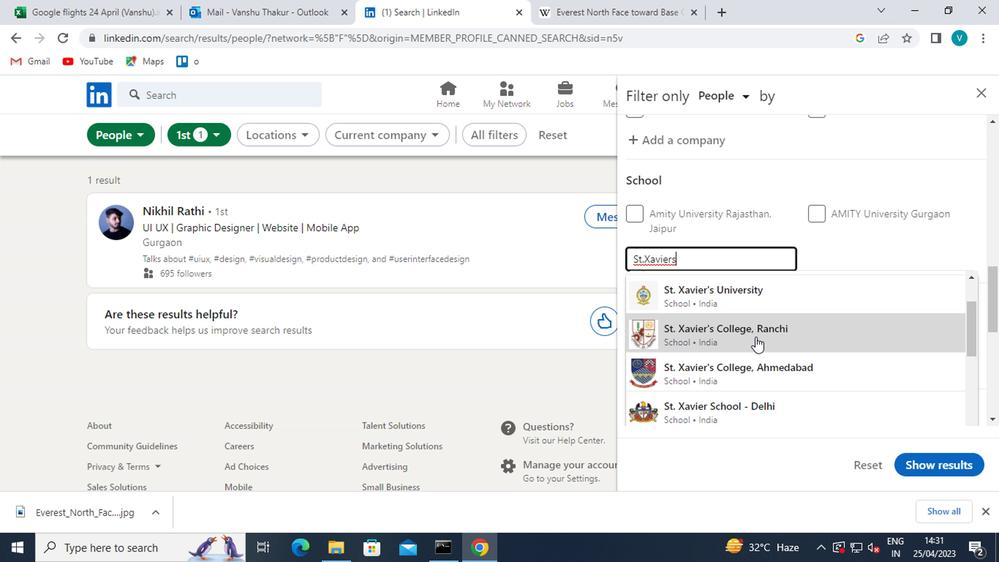 
Action: Mouse pressed left at (647, 367)
Screenshot: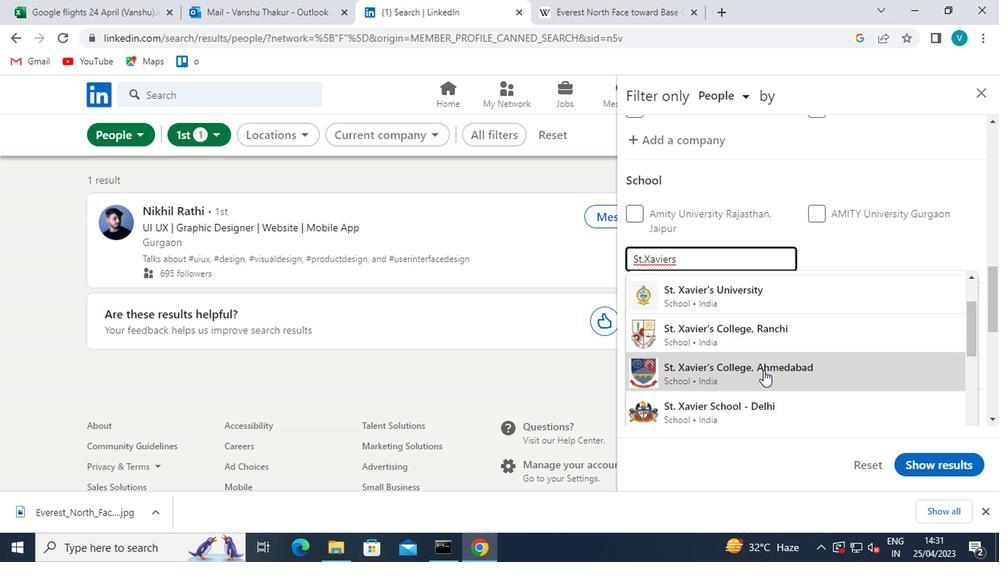 
Action: Mouse moved to (651, 366)
Screenshot: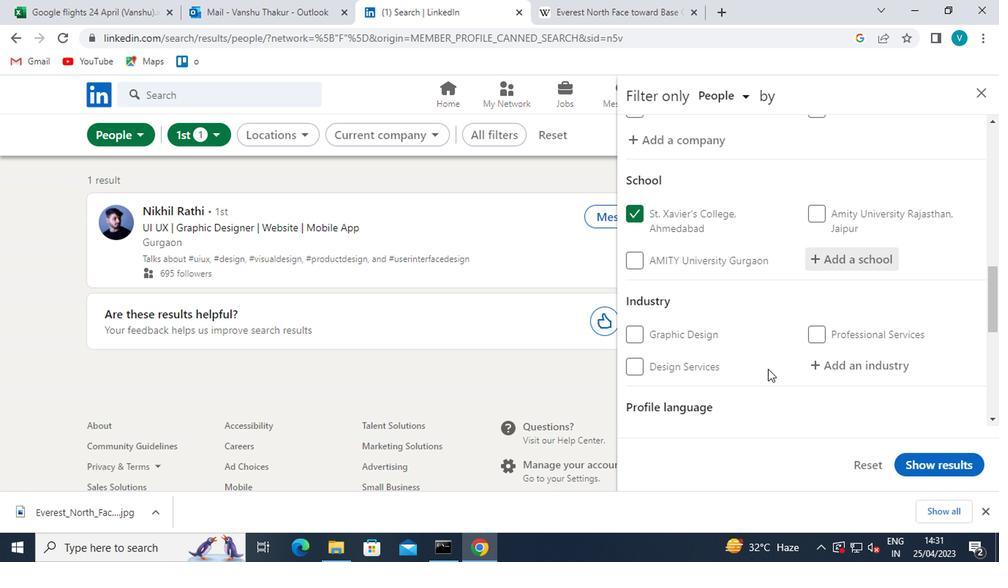 
Action: Mouse scrolled (651, 365) with delta (0, 0)
Screenshot: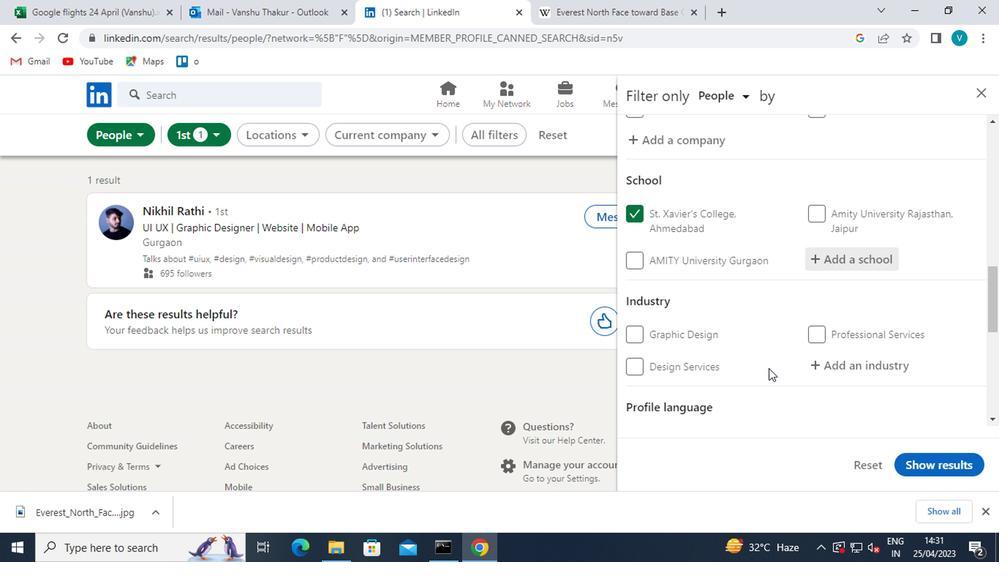 
Action: Mouse moved to (722, 317)
Screenshot: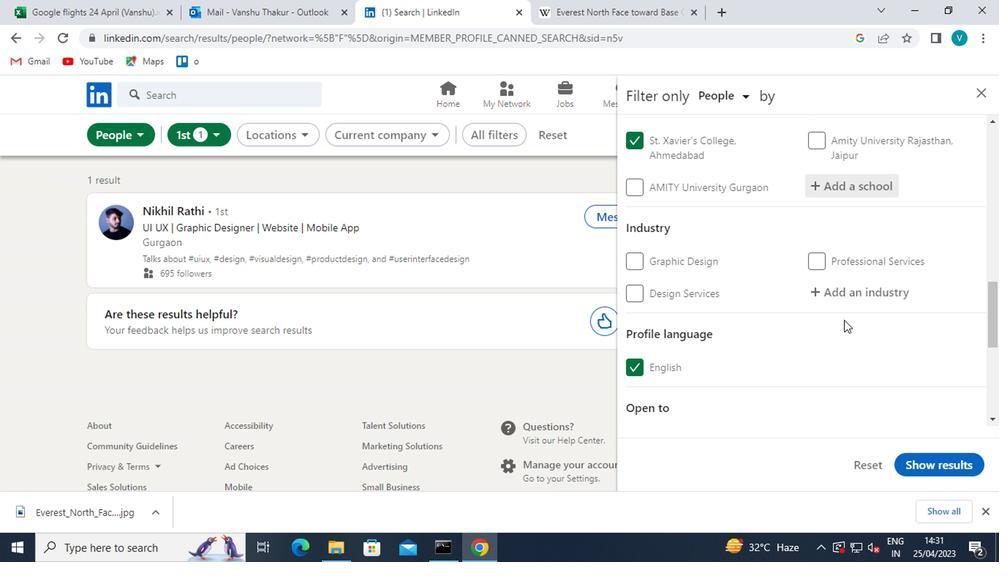 
Action: Mouse pressed left at (722, 317)
Screenshot: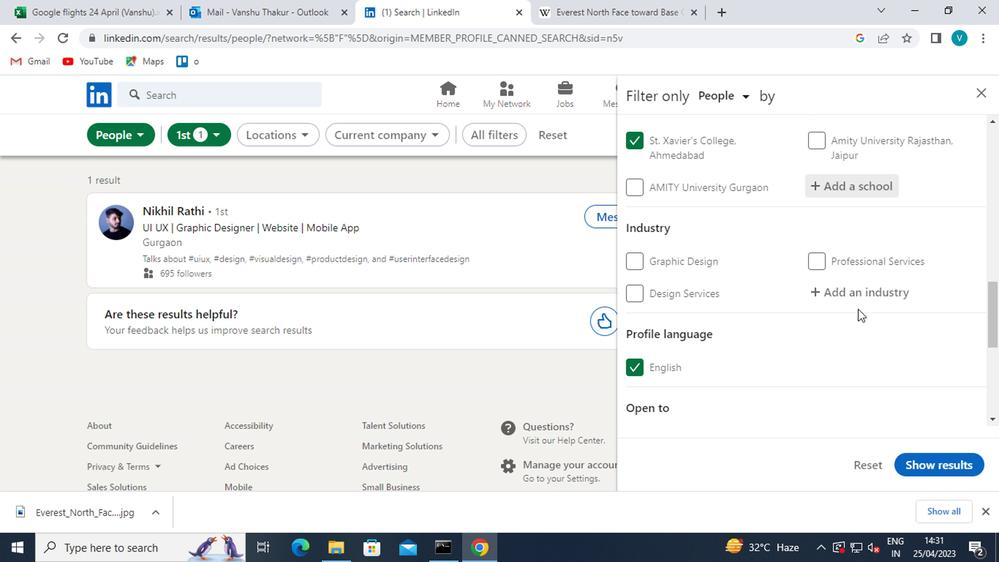 
Action: Key pressed <Key.shift>RETAIL<Key.space><Key.shift><Key.shift><Key.shift><Key.shift><Key.shift>GASLO<Key.backspace><Key.backspace>OLINE<Key.space>
Screenshot: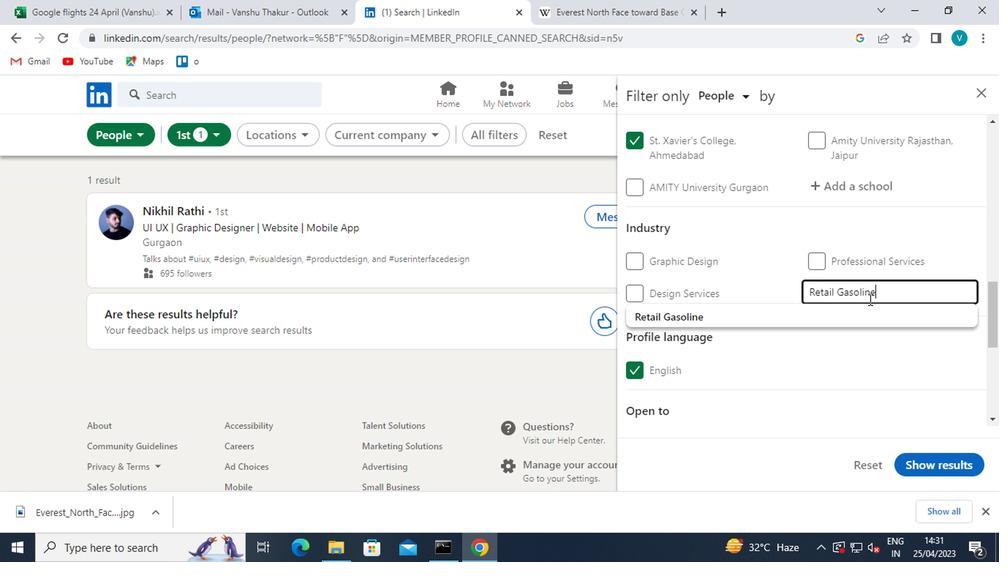 
Action: Mouse moved to (599, 330)
Screenshot: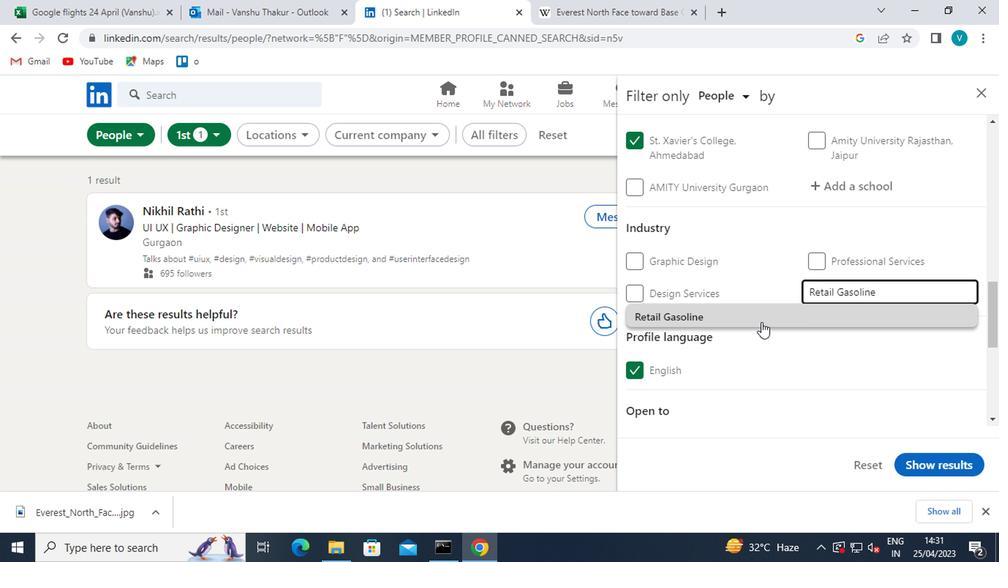 
Action: Mouse pressed left at (599, 330)
Screenshot: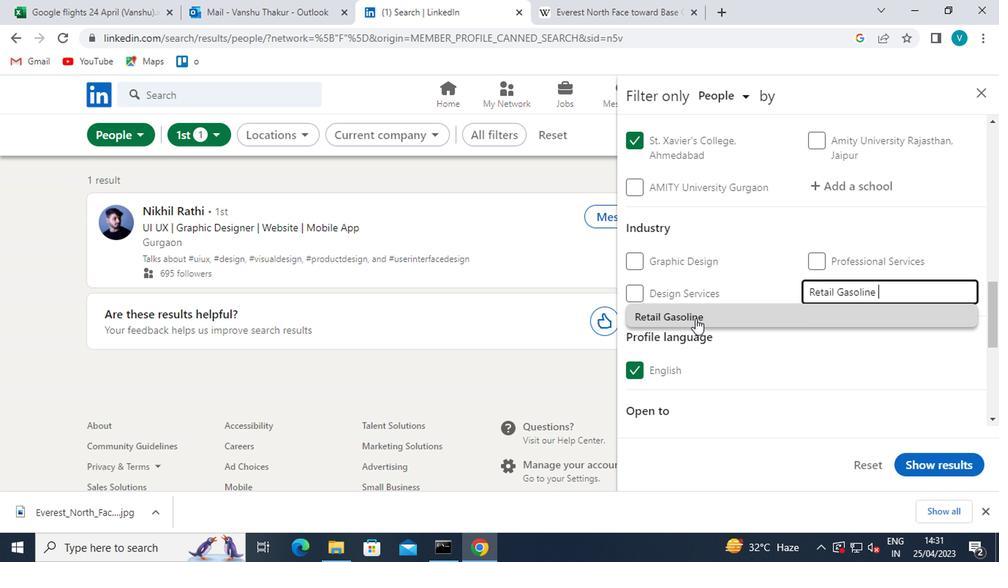 
Action: Mouse moved to (603, 329)
Screenshot: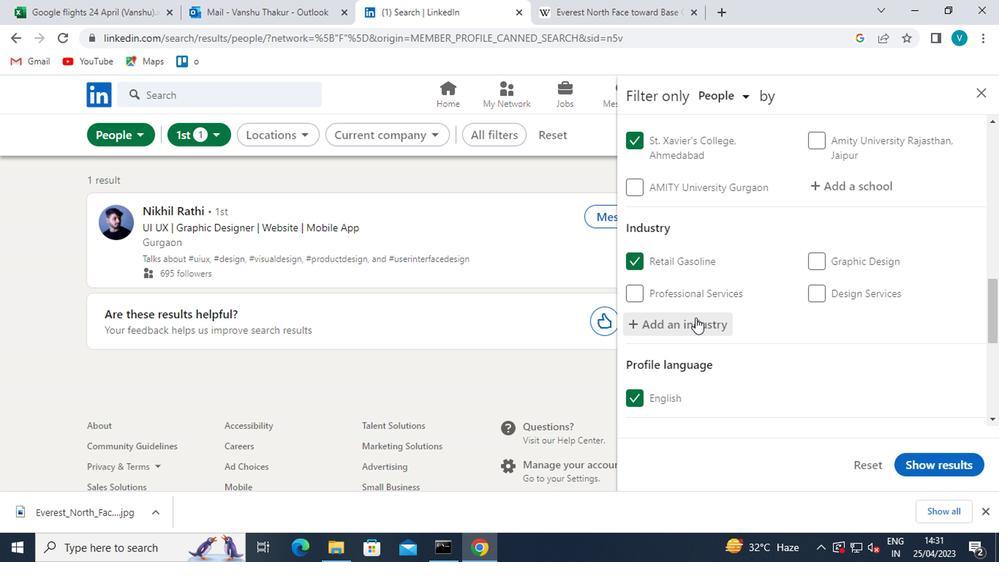 
Action: Mouse scrolled (603, 328) with delta (0, 0)
Screenshot: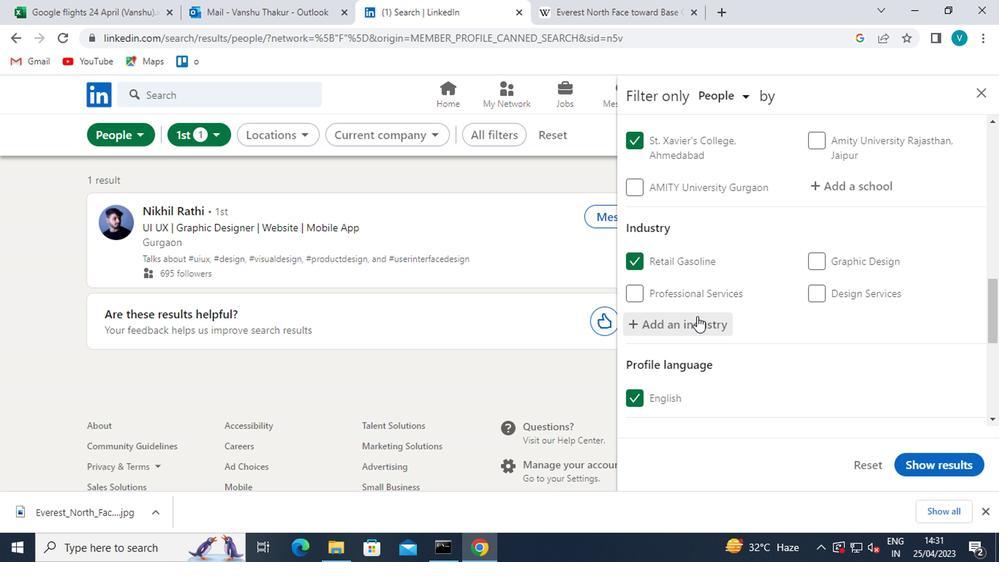 
Action: Mouse moved to (604, 329)
Screenshot: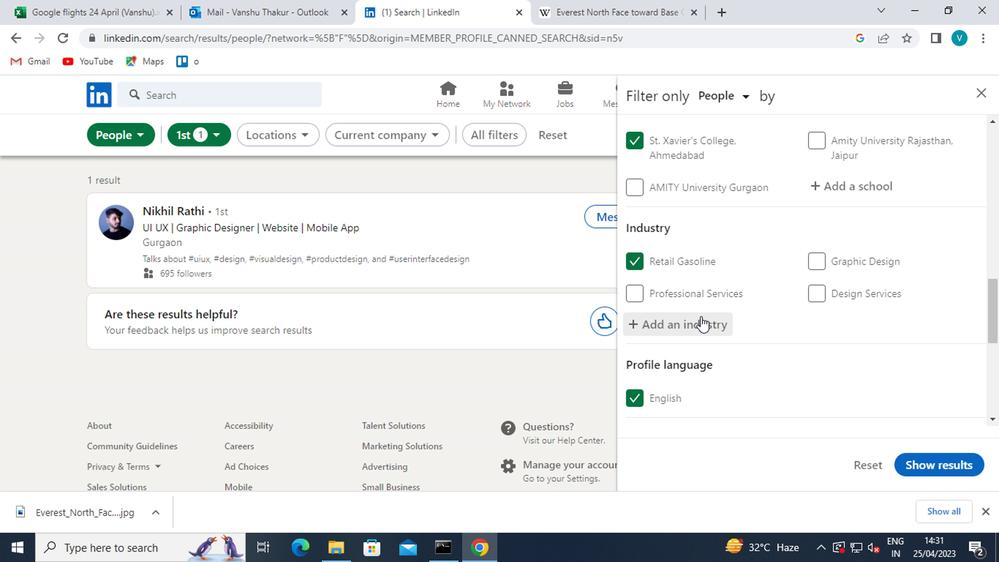 
Action: Mouse scrolled (604, 328) with delta (0, 0)
Screenshot: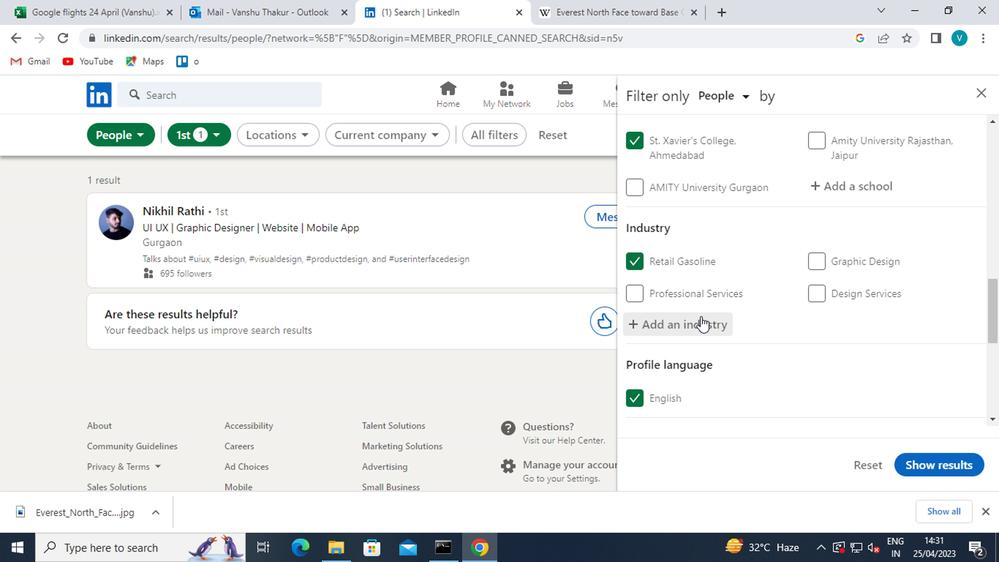 
Action: Mouse moved to (605, 344)
Screenshot: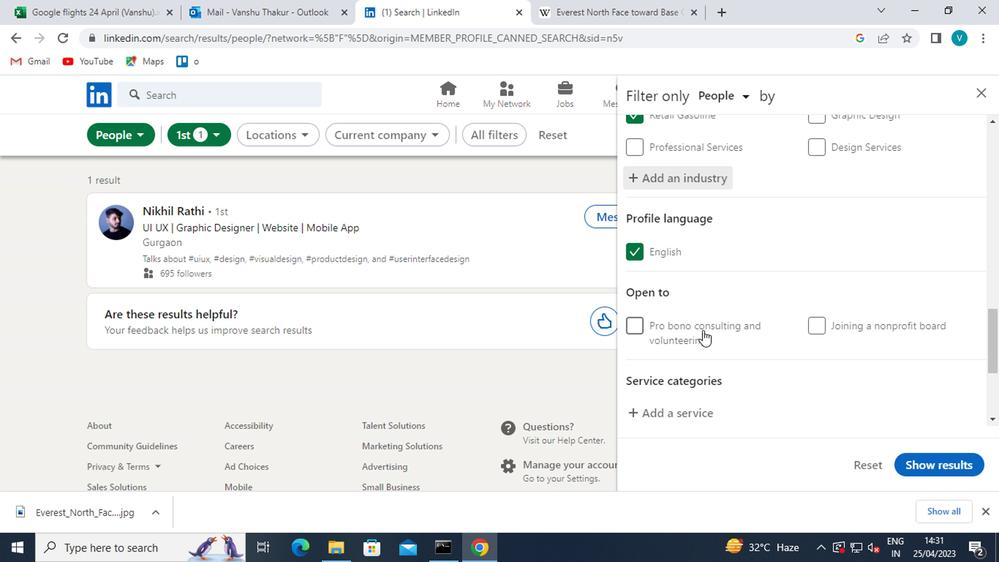 
Action: Mouse scrolled (605, 344) with delta (0, 0)
Screenshot: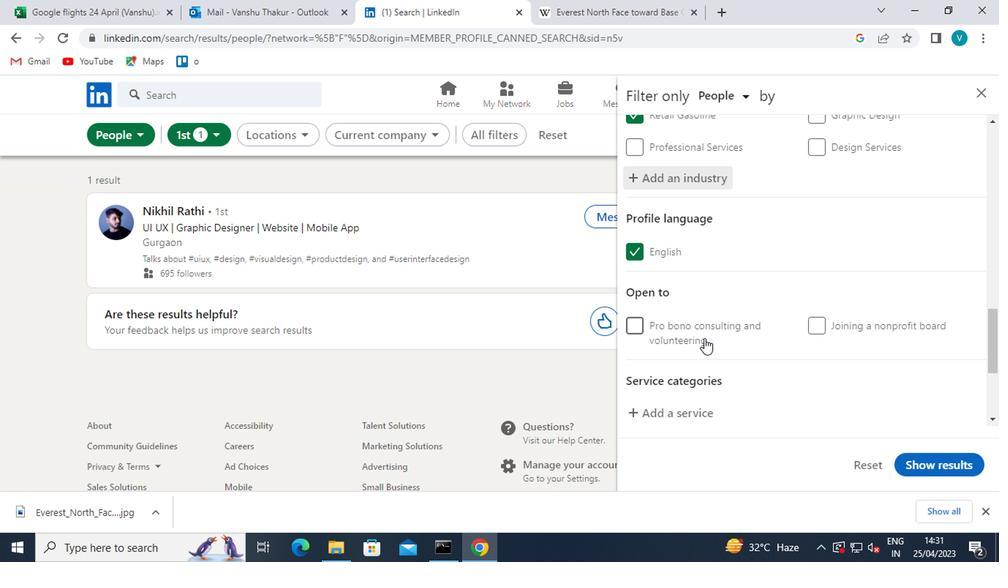 
Action: Mouse scrolled (605, 344) with delta (0, 0)
Screenshot: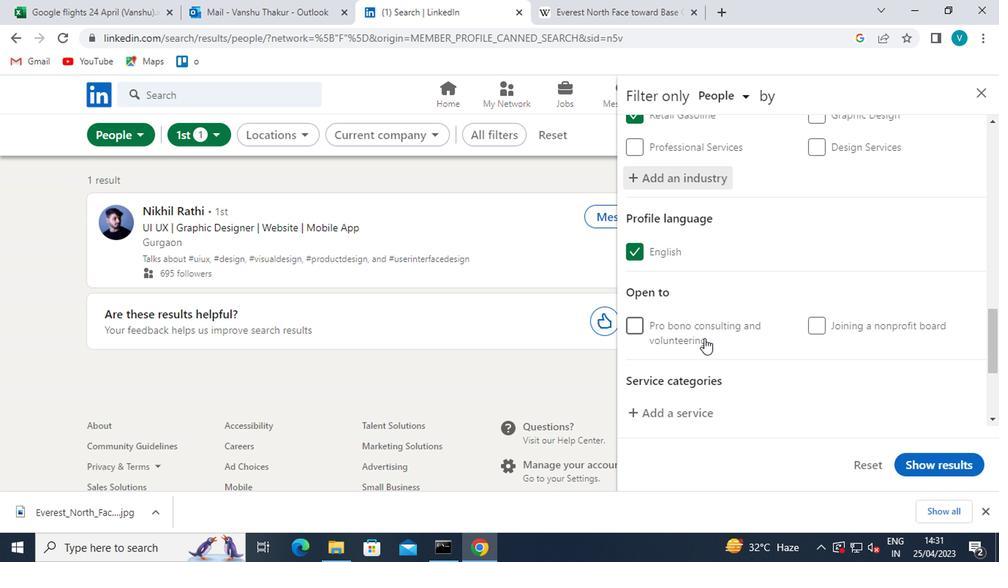 
Action: Mouse moved to (598, 287)
Screenshot: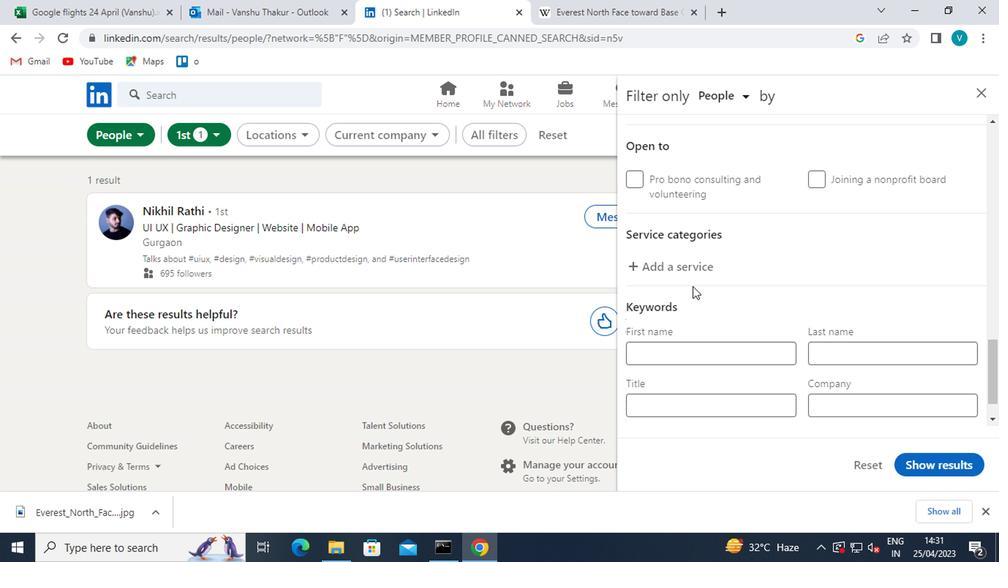 
Action: Mouse pressed left at (598, 287)
Screenshot: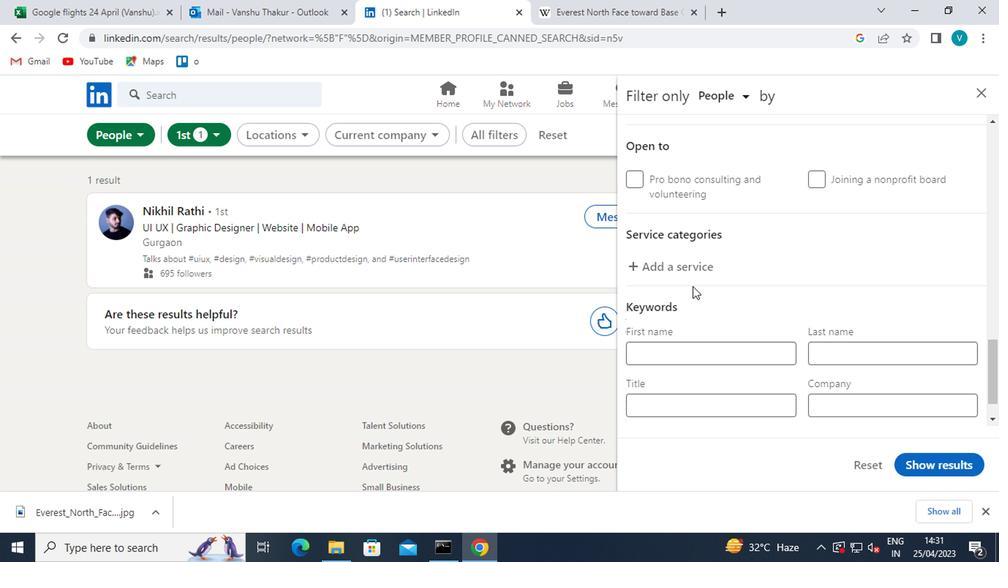 
Action: Key pressed <Key.shift>IMM
Screenshot: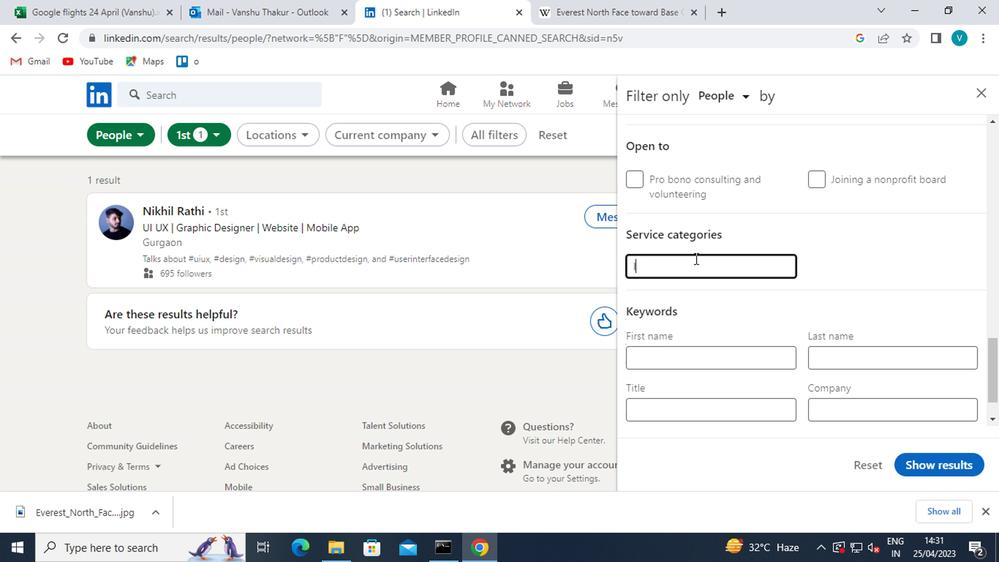 
Action: Mouse moved to (604, 309)
Screenshot: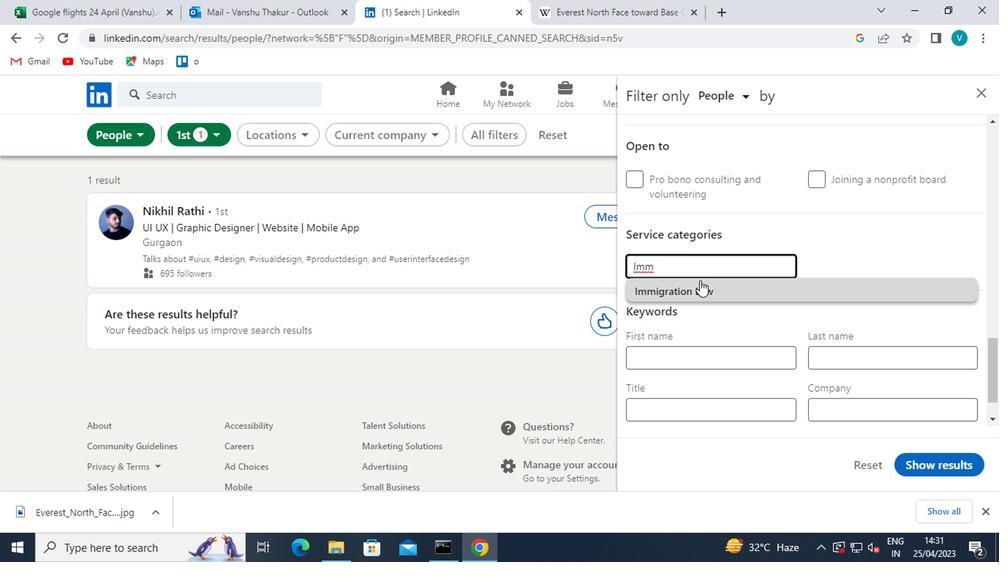 
Action: Mouse pressed left at (604, 309)
Screenshot: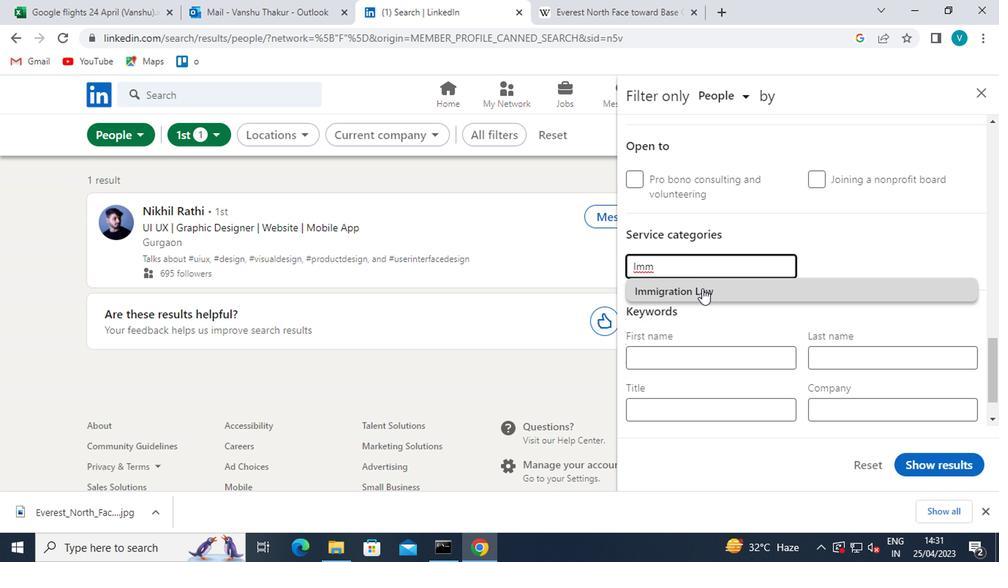 
Action: Mouse moved to (604, 309)
Screenshot: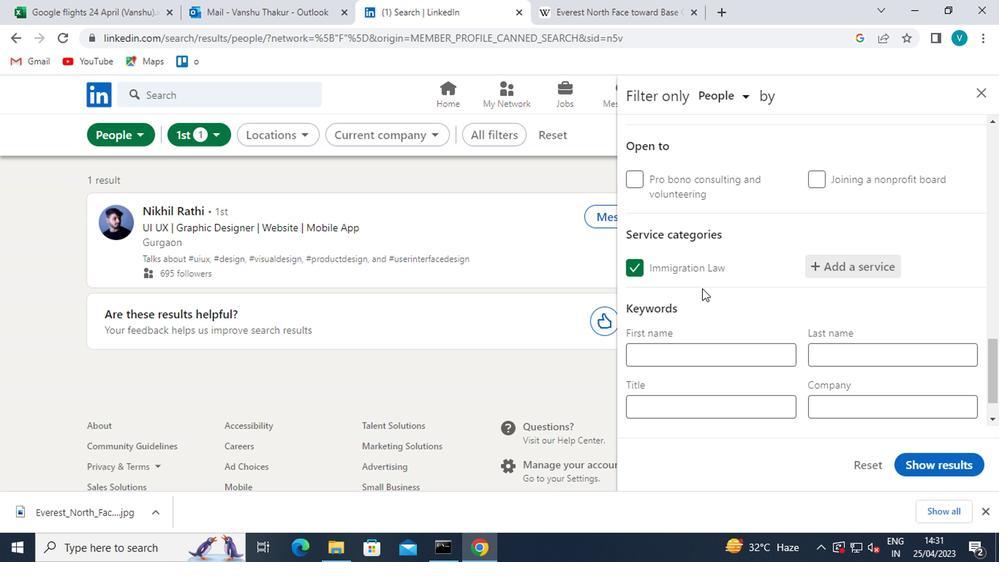 
Action: Mouse scrolled (604, 309) with delta (0, 0)
Screenshot: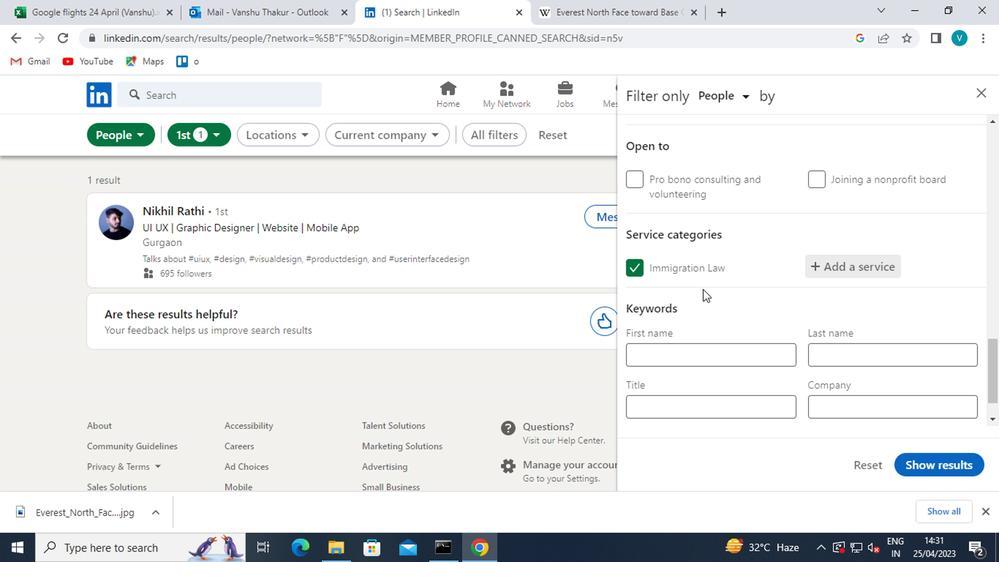 
Action: Mouse moved to (606, 362)
Screenshot: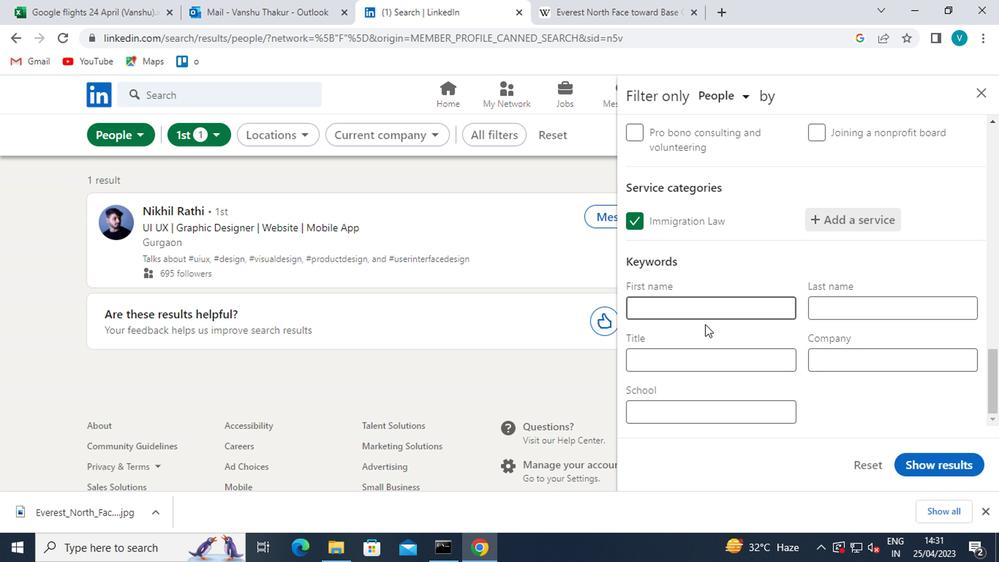 
Action: Mouse pressed left at (606, 362)
Screenshot: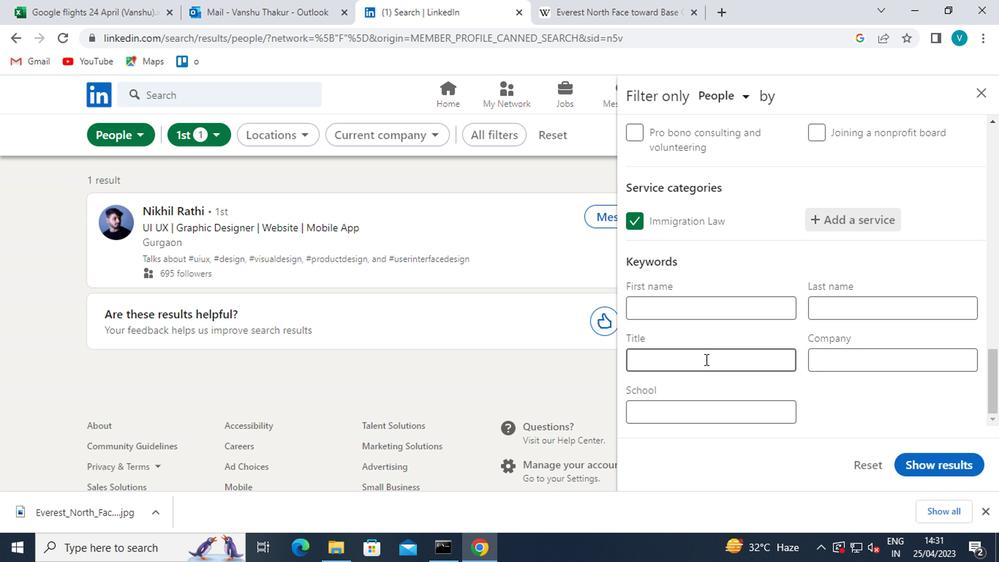 
Action: Mouse moved to (606, 363)
Screenshot: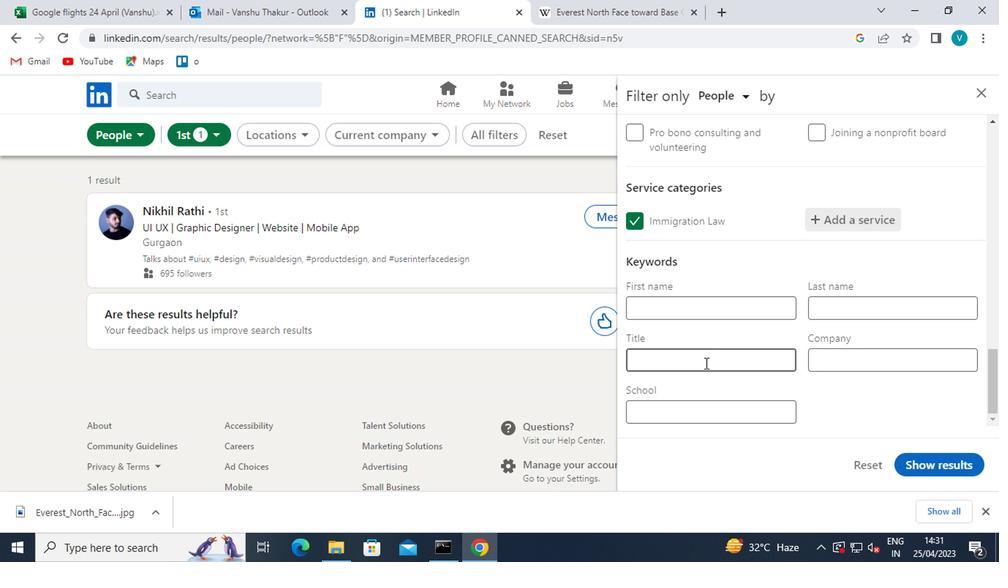 
Action: Key pressed <Key.shift>CALL<Key.space><Key.shift>CENTRE<Key.space><Key.shift>RE<Key.left><Key.left><Key.left><Key.backspace><Key.backspace>ER<Key.right><Key.right><Key.right><Key.right>PRESENTATION
Screenshot: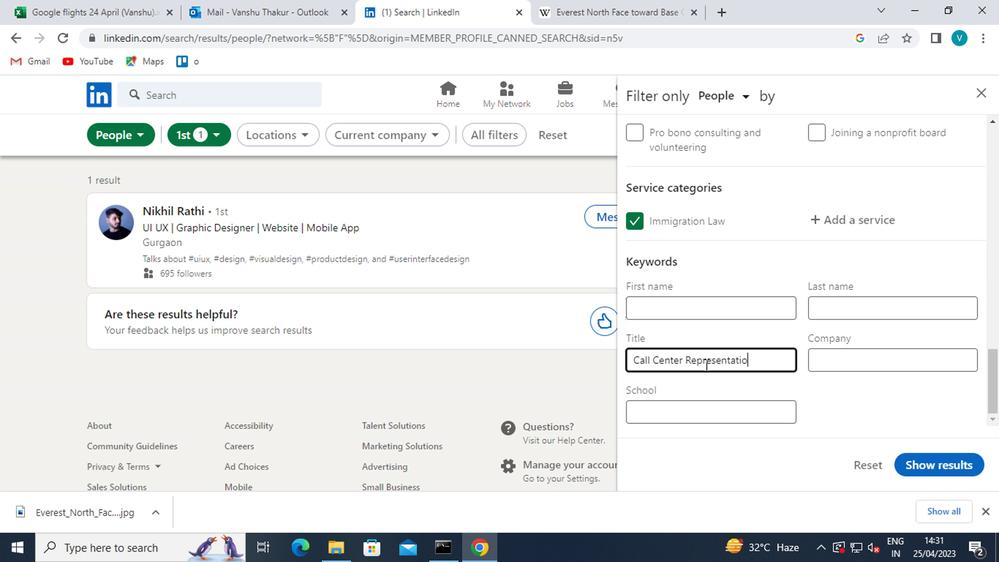 
Action: Mouse moved to (772, 436)
Screenshot: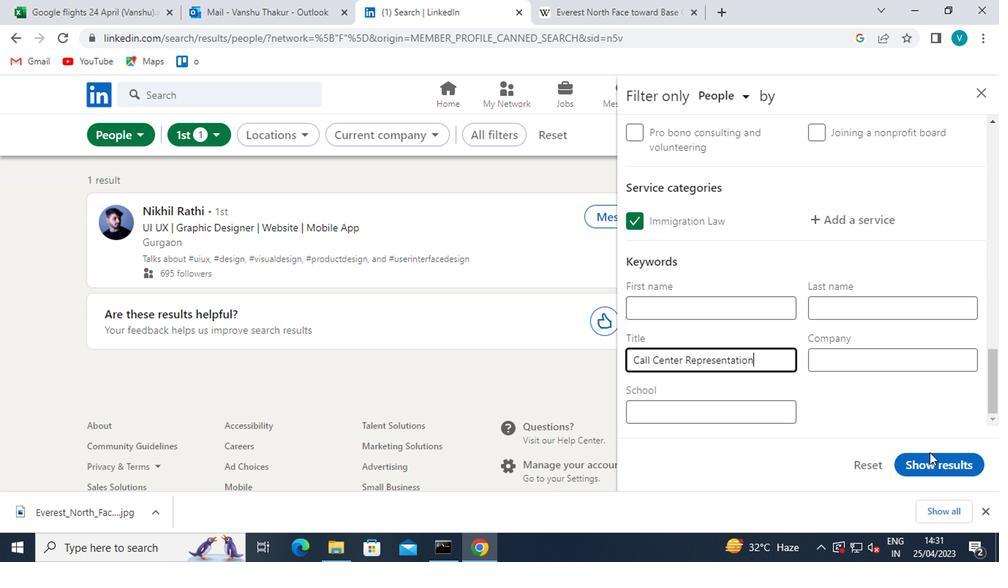 
Action: Mouse pressed left at (772, 436)
Screenshot: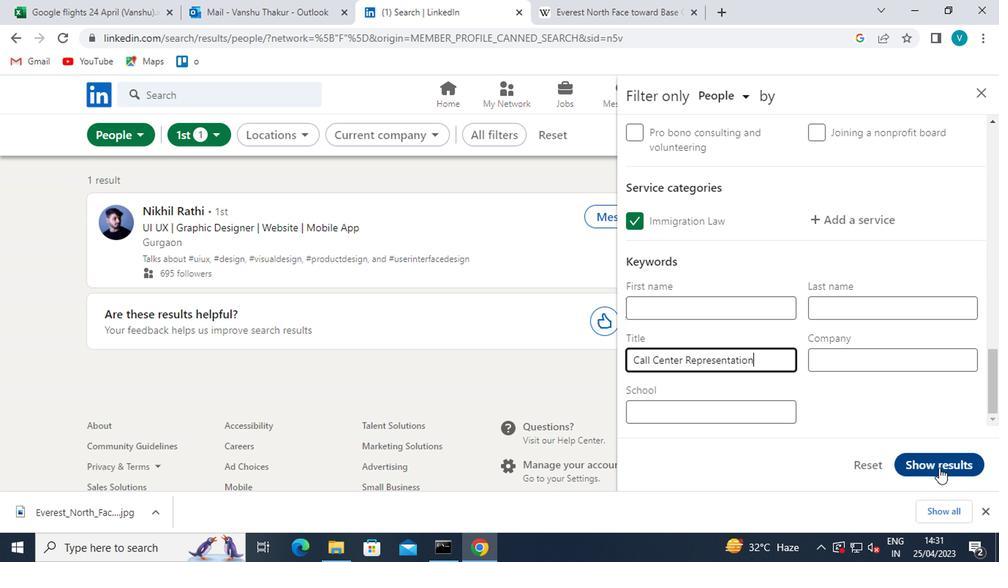 
Action: Key pressed <Key.f8>
Screenshot: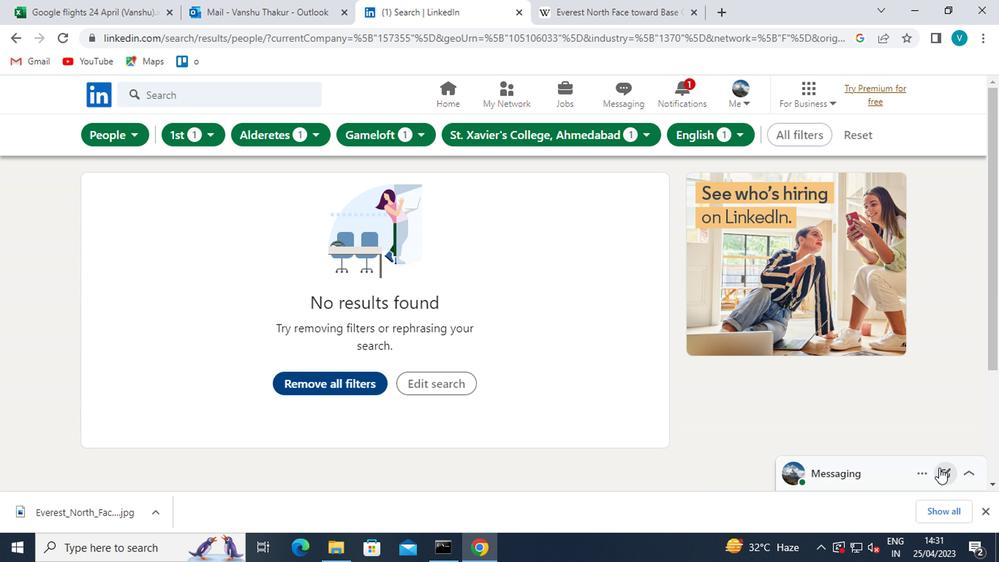 
